 Task: Check the sale-to-list ratio of work shop in the last 3 years.
Action: Mouse moved to (930, 214)
Screenshot: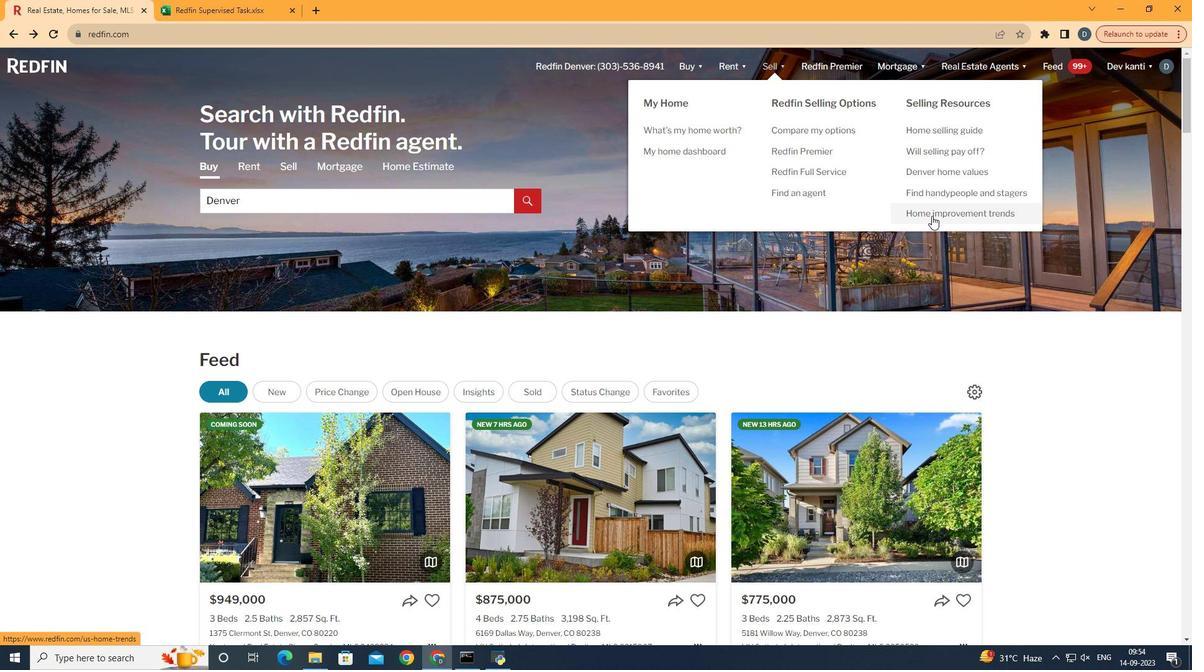 
Action: Mouse pressed left at (930, 214)
Screenshot: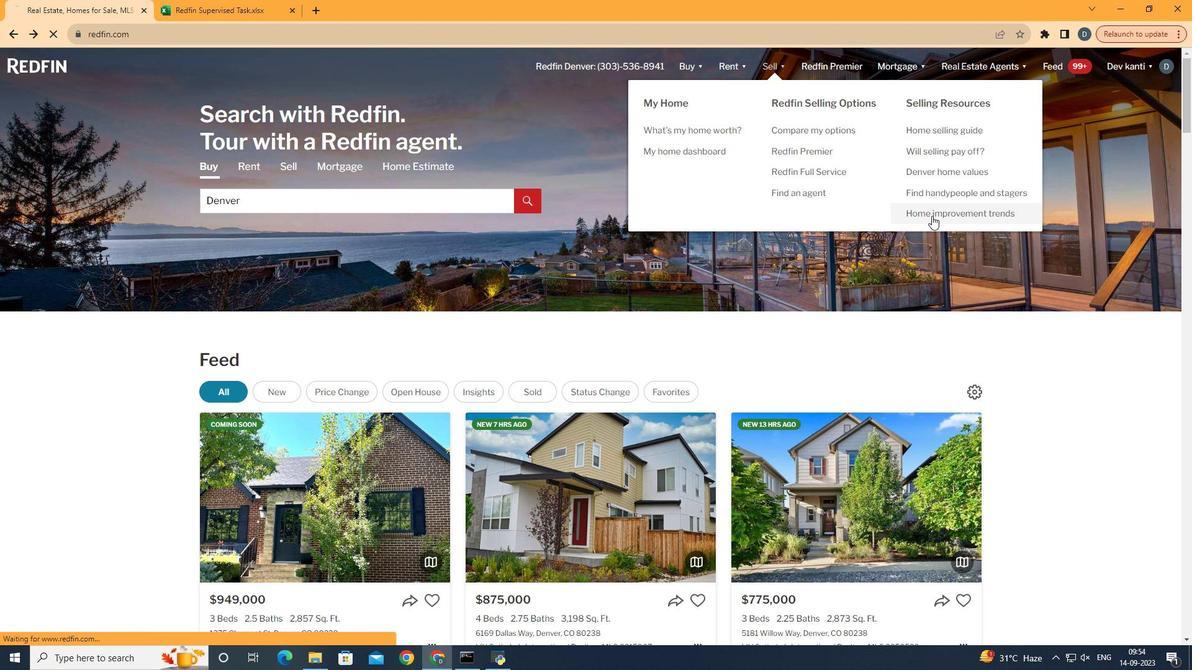
Action: Mouse moved to (312, 226)
Screenshot: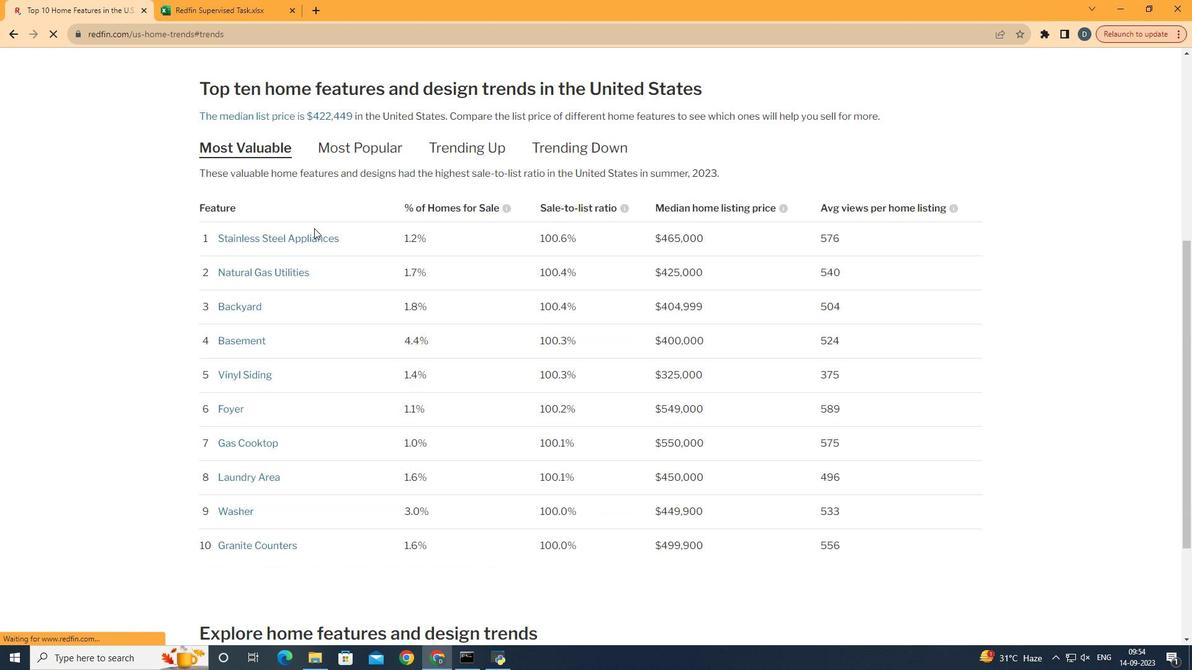 
Action: Mouse pressed left at (312, 226)
Screenshot: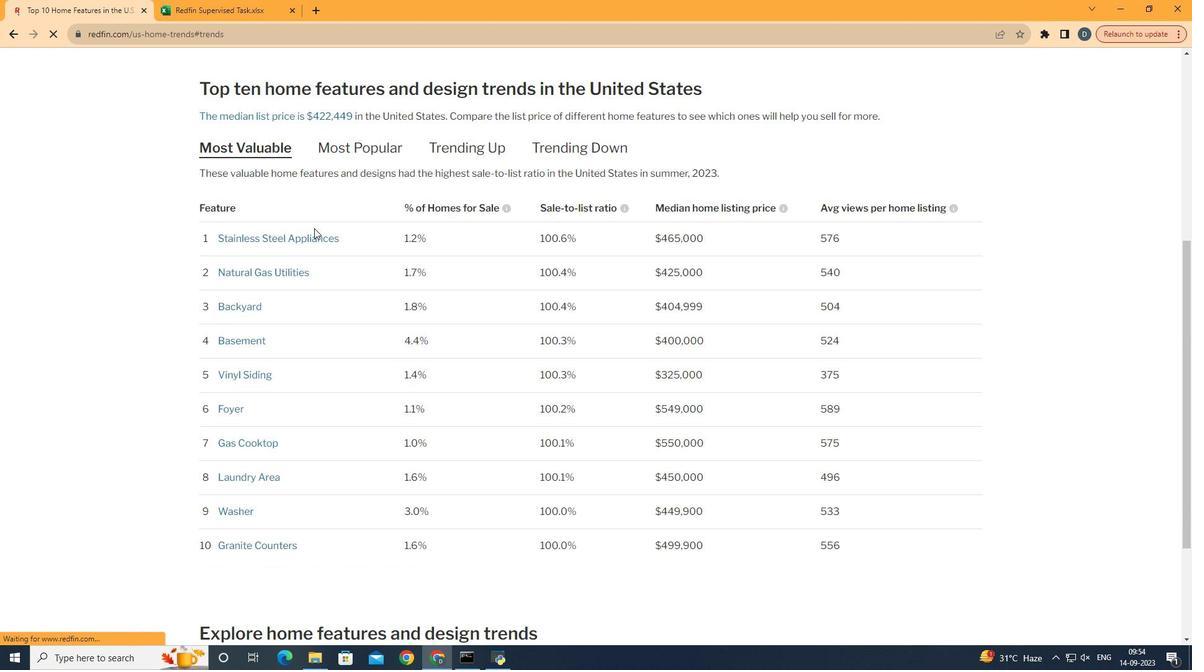 
Action: Mouse moved to (527, 300)
Screenshot: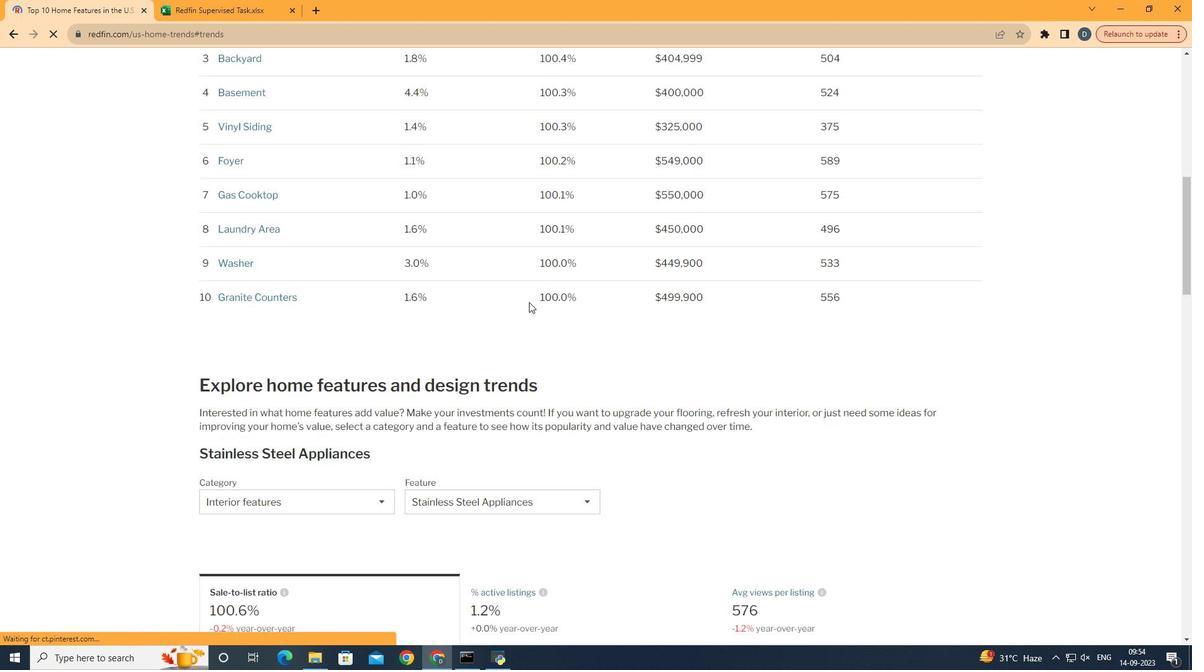 
Action: Mouse scrolled (527, 300) with delta (0, 0)
Screenshot: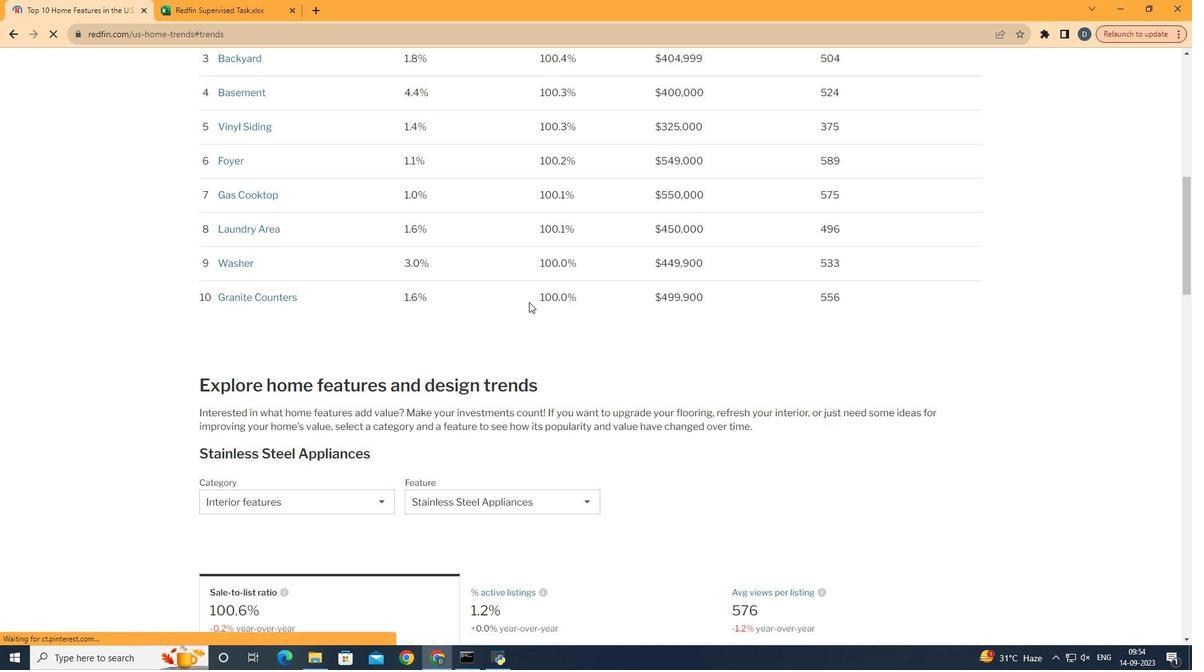 
Action: Mouse scrolled (527, 300) with delta (0, 0)
Screenshot: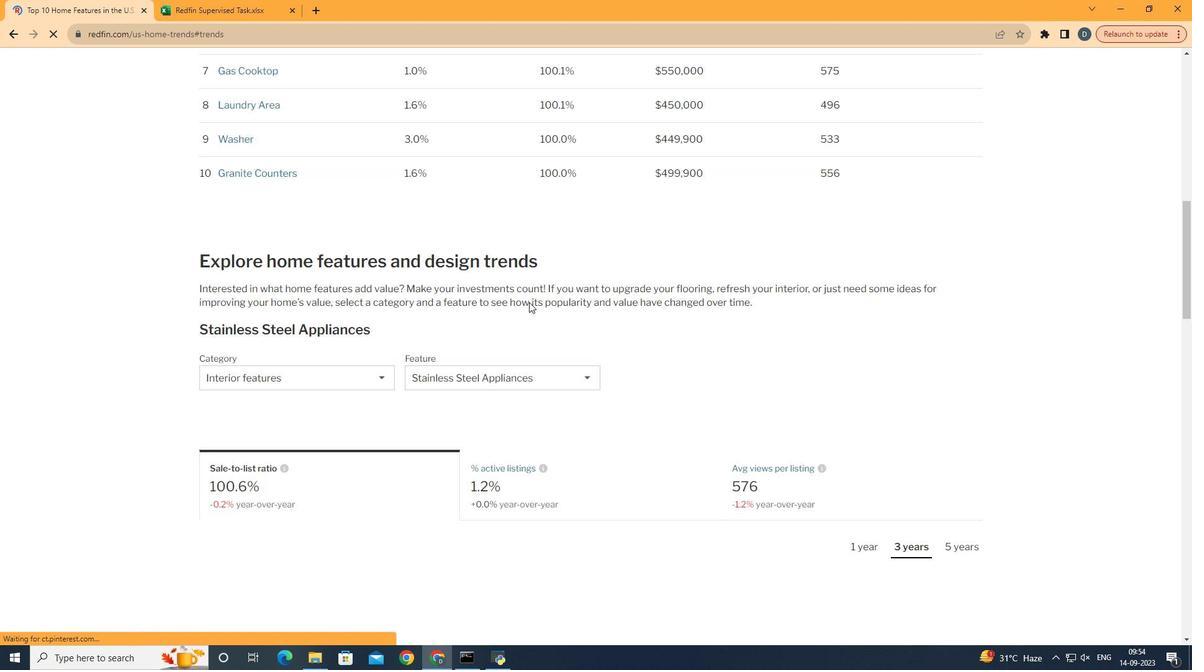 
Action: Mouse scrolled (527, 300) with delta (0, 0)
Screenshot: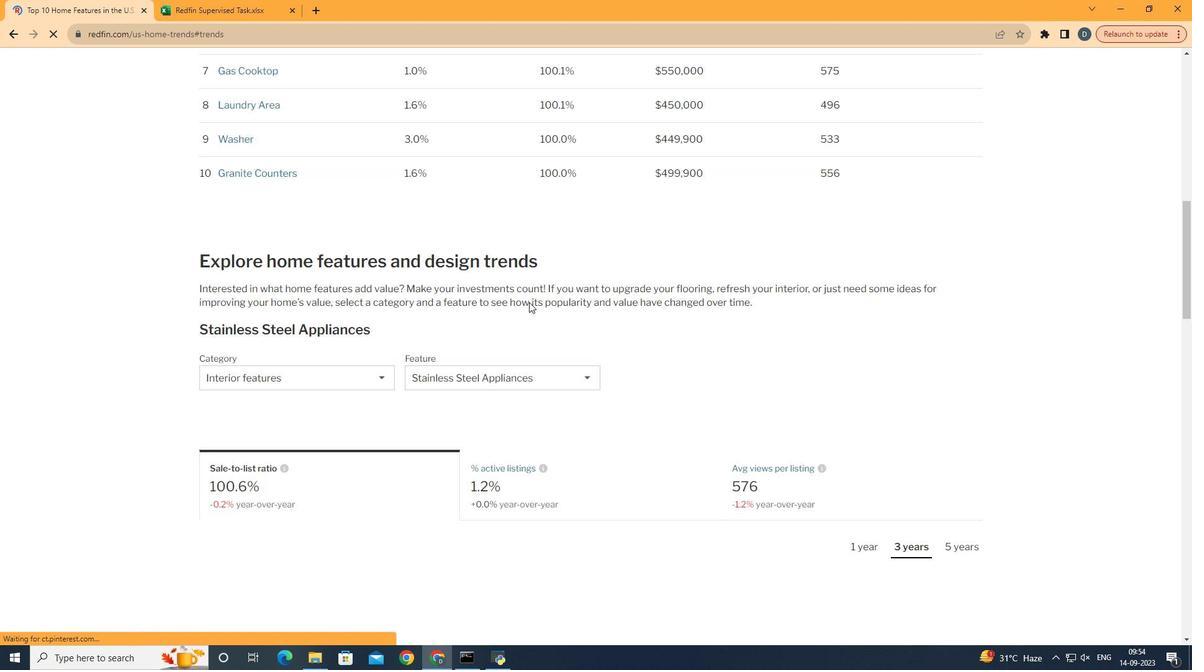 
Action: Mouse scrolled (527, 300) with delta (0, 0)
Screenshot: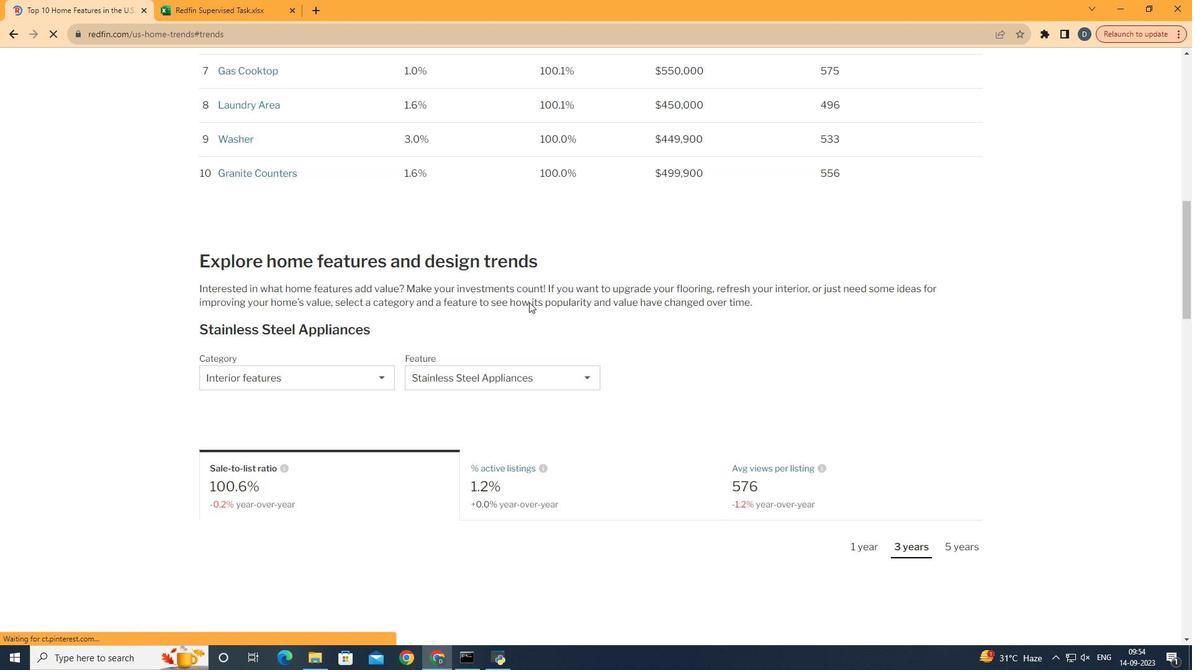 
Action: Mouse scrolled (527, 300) with delta (0, 0)
Screenshot: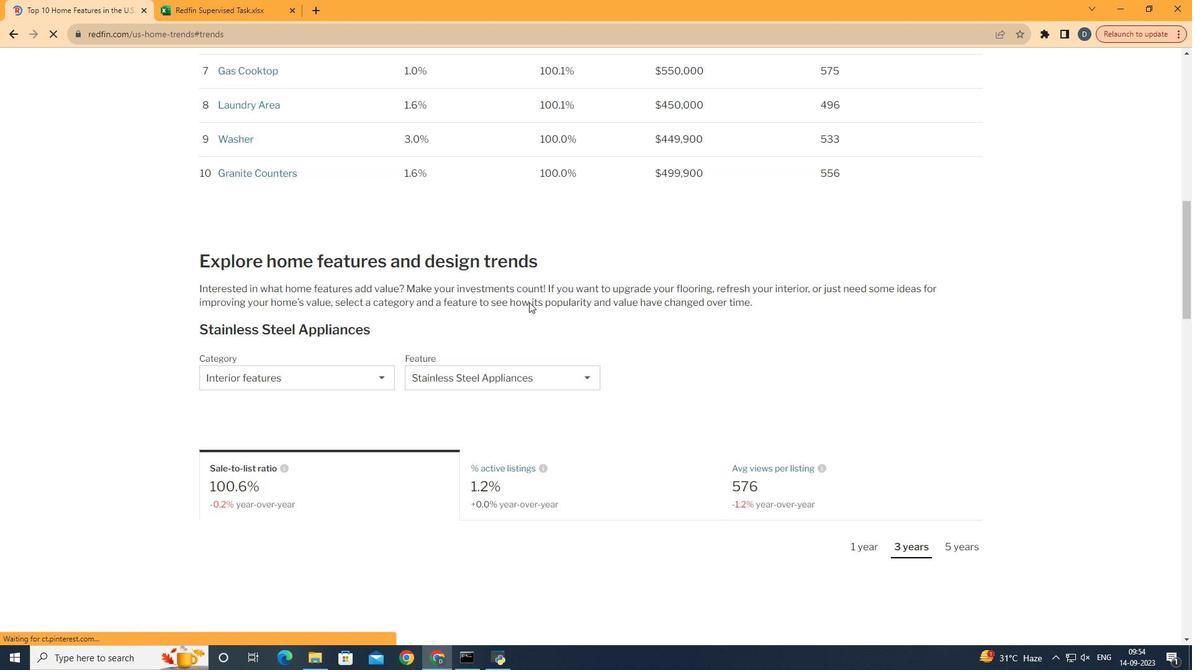 
Action: Mouse scrolled (527, 300) with delta (0, 0)
Screenshot: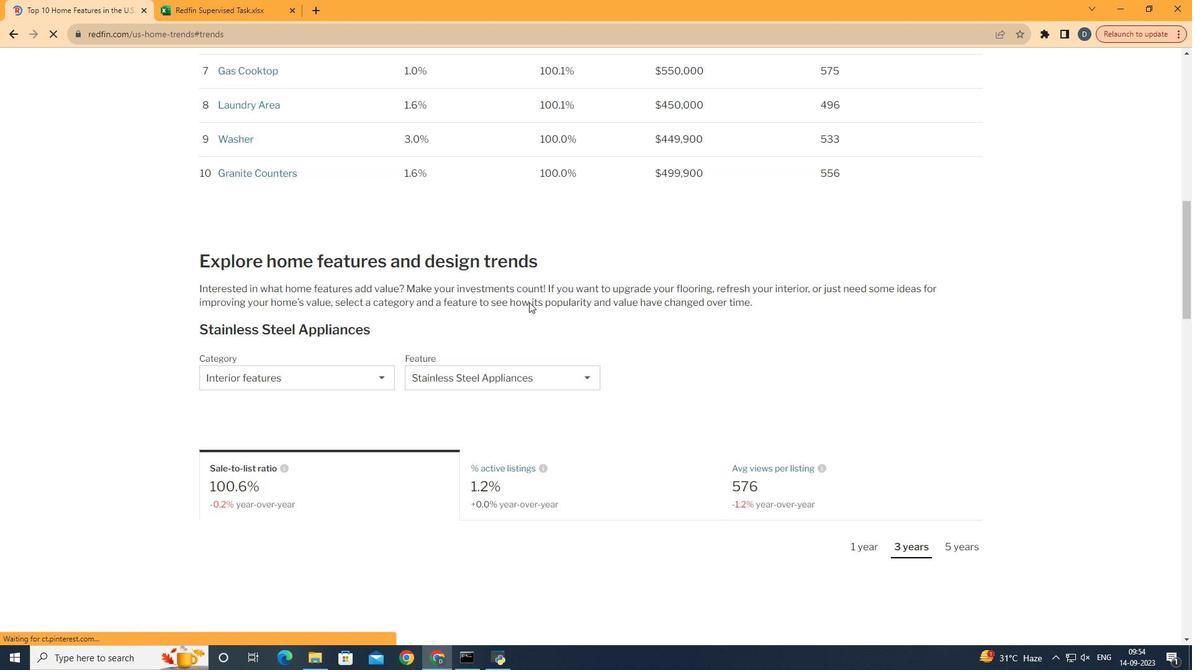 
Action: Mouse moved to (398, 309)
Screenshot: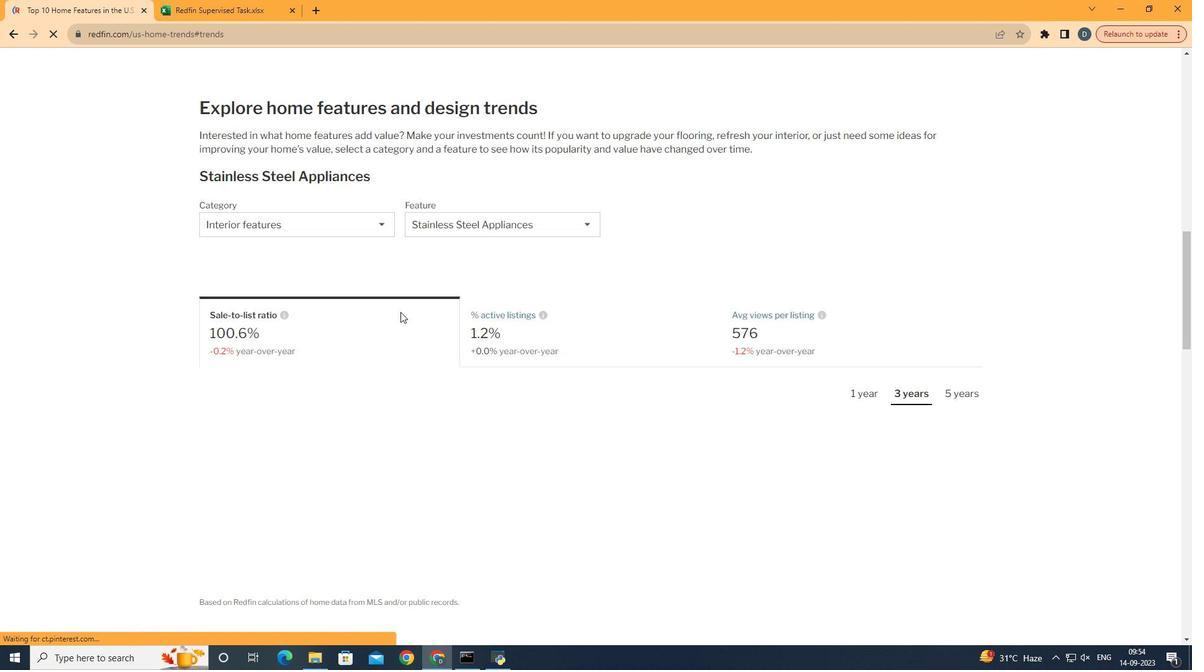 
Action: Mouse scrolled (398, 308) with delta (0, 0)
Screenshot: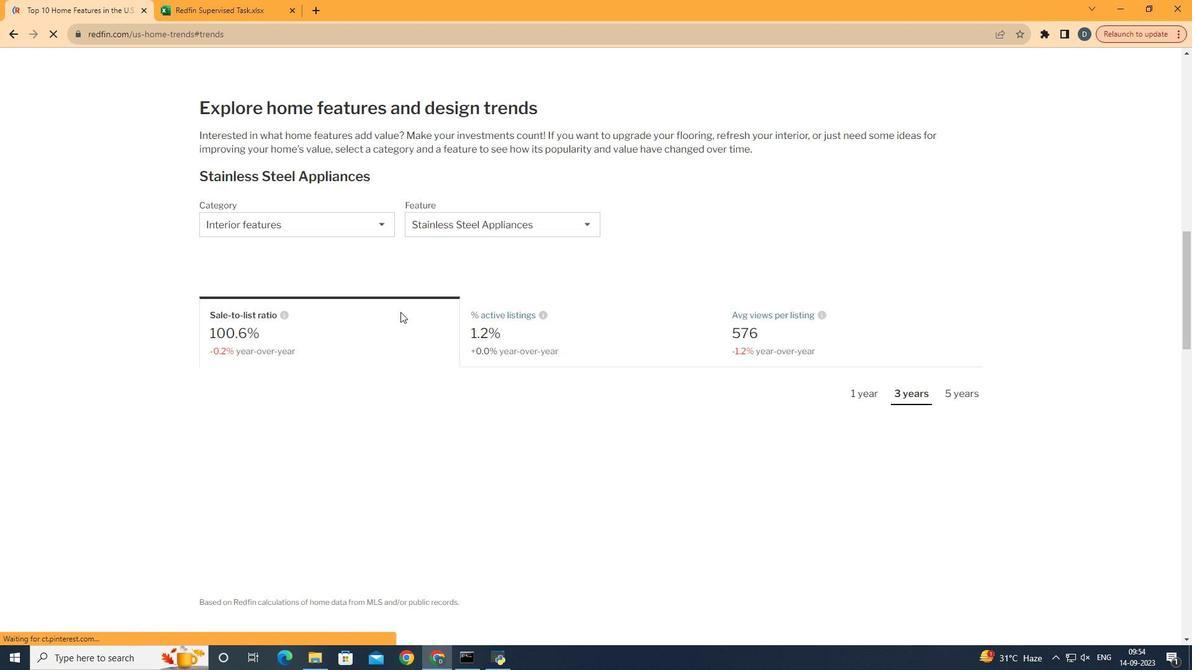 
Action: Mouse scrolled (398, 308) with delta (0, 0)
Screenshot: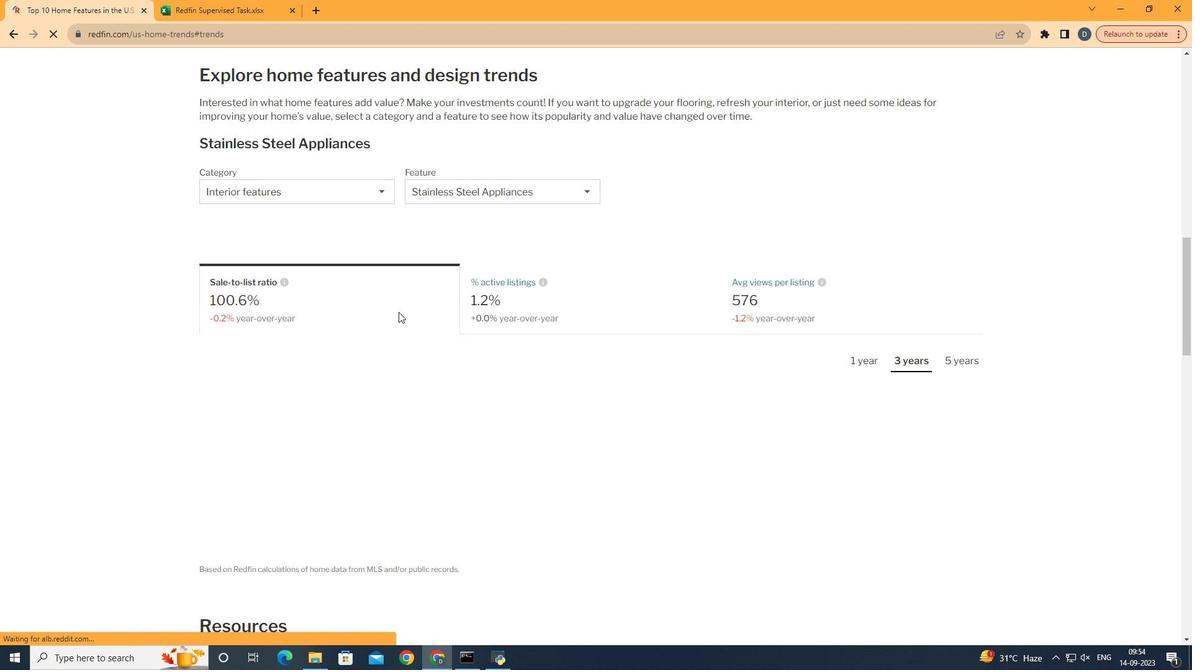 
Action: Mouse moved to (398, 309)
Screenshot: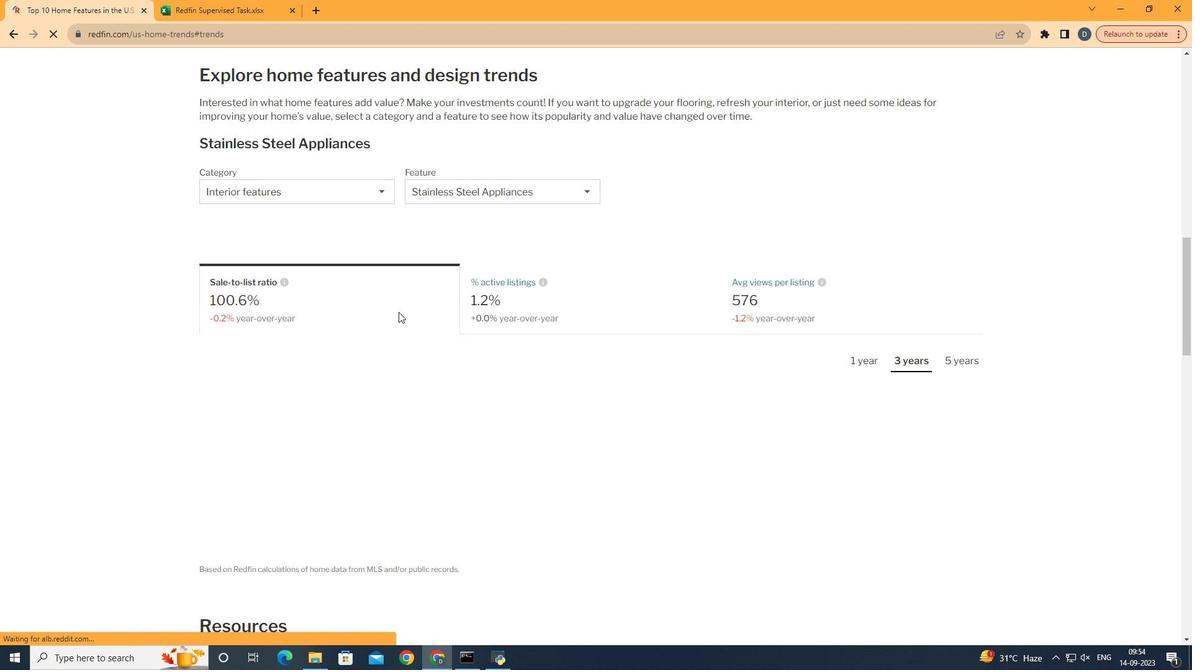 
Action: Mouse scrolled (398, 308) with delta (0, 0)
Screenshot: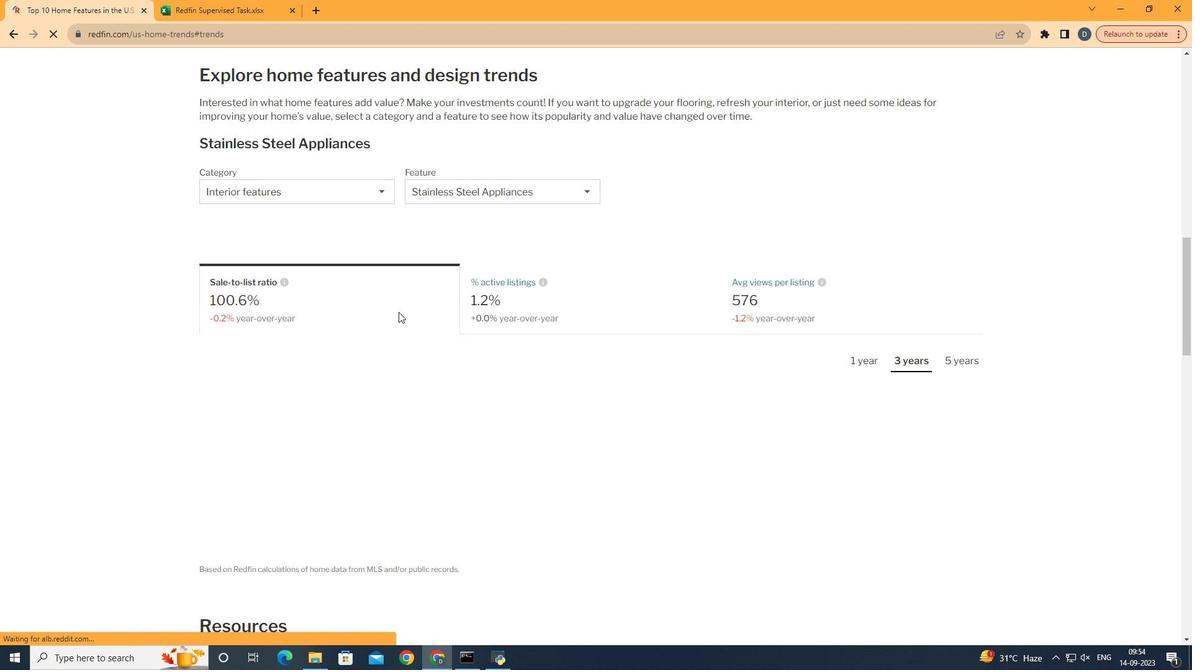 
Action: Mouse moved to (373, 246)
Screenshot: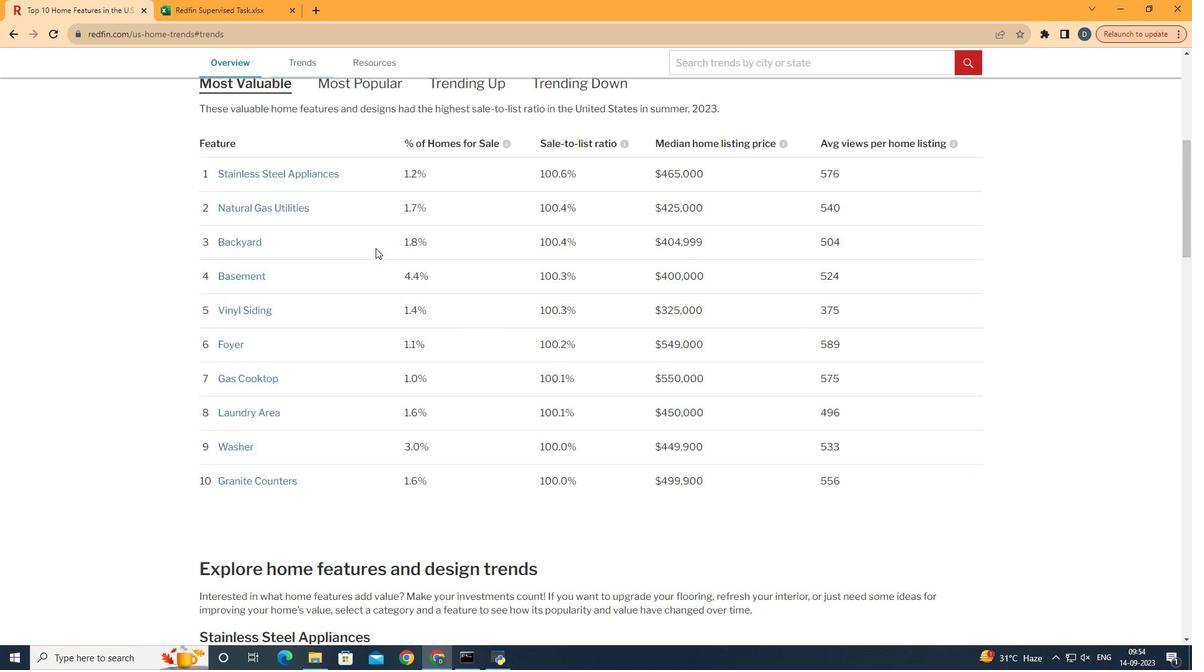 
Action: Mouse scrolled (373, 245) with delta (0, 0)
Screenshot: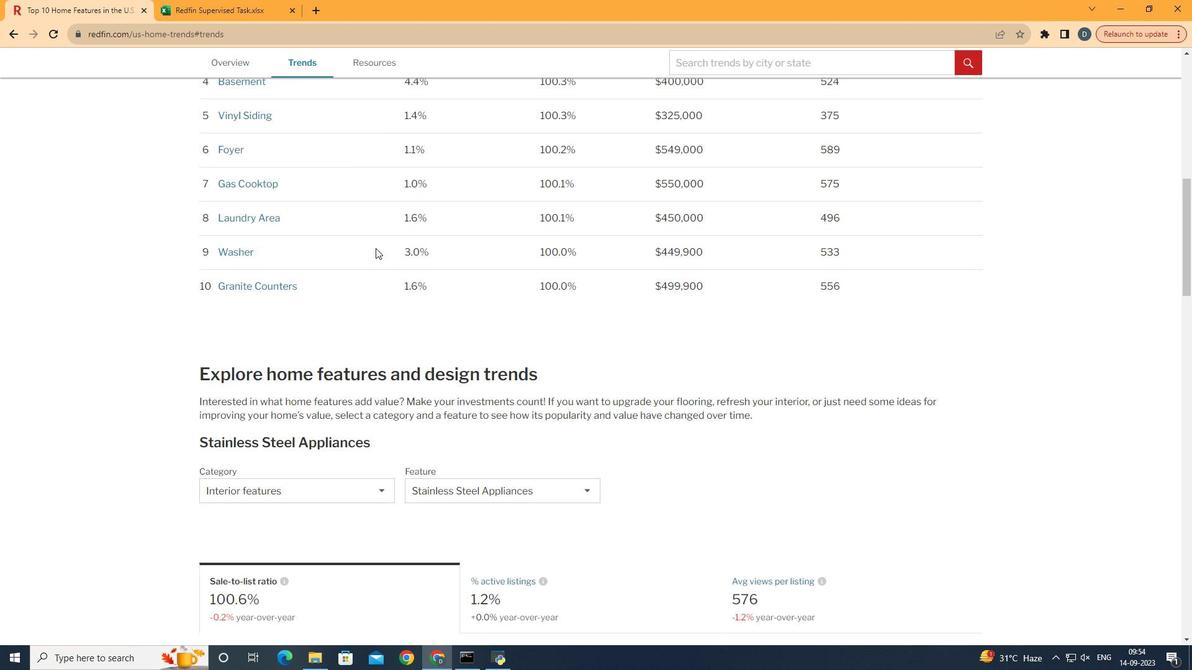 
Action: Mouse scrolled (373, 245) with delta (0, 0)
Screenshot: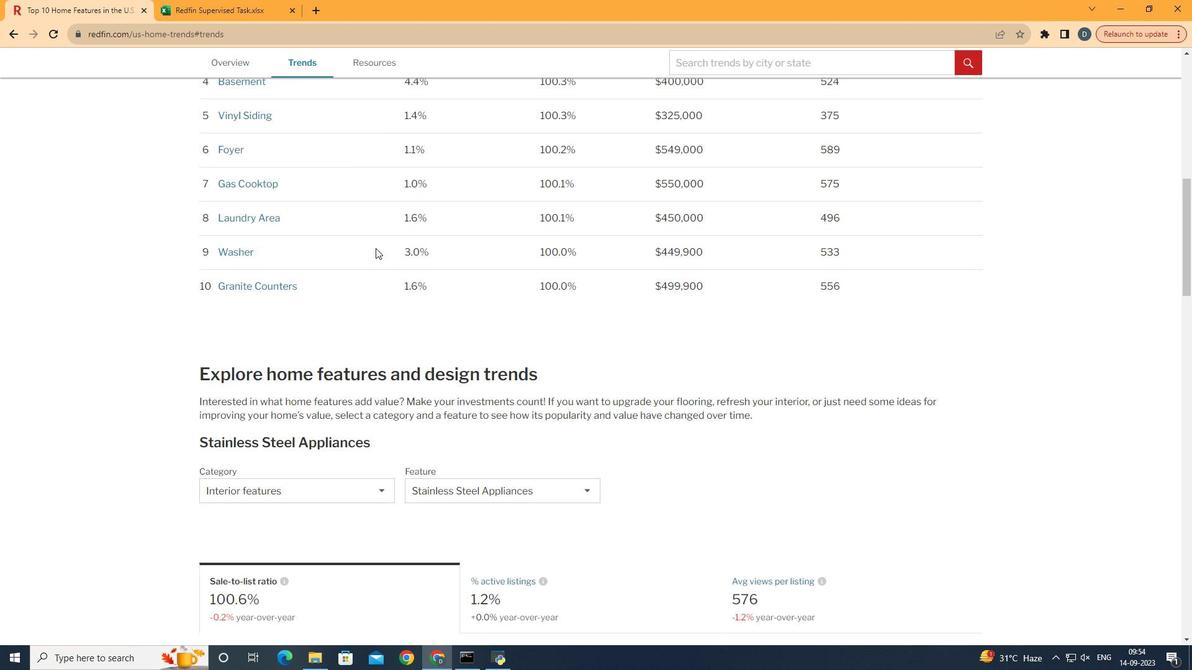 
Action: Mouse scrolled (373, 245) with delta (0, 0)
Screenshot: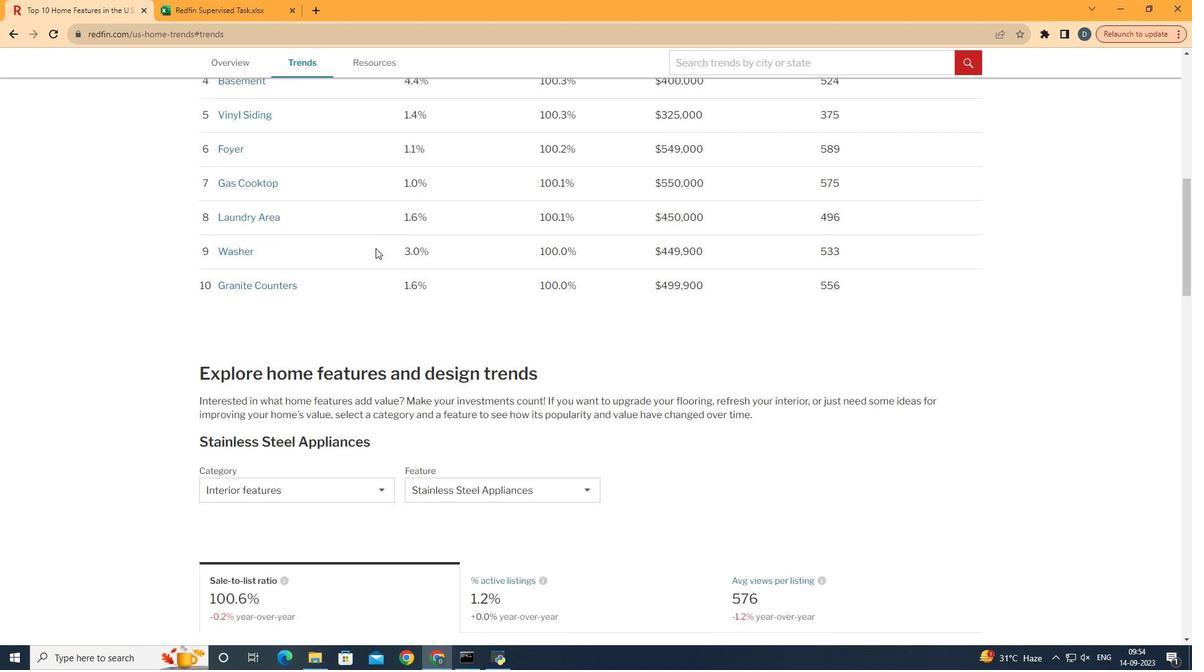 
Action: Mouse scrolled (373, 245) with delta (0, 0)
Screenshot: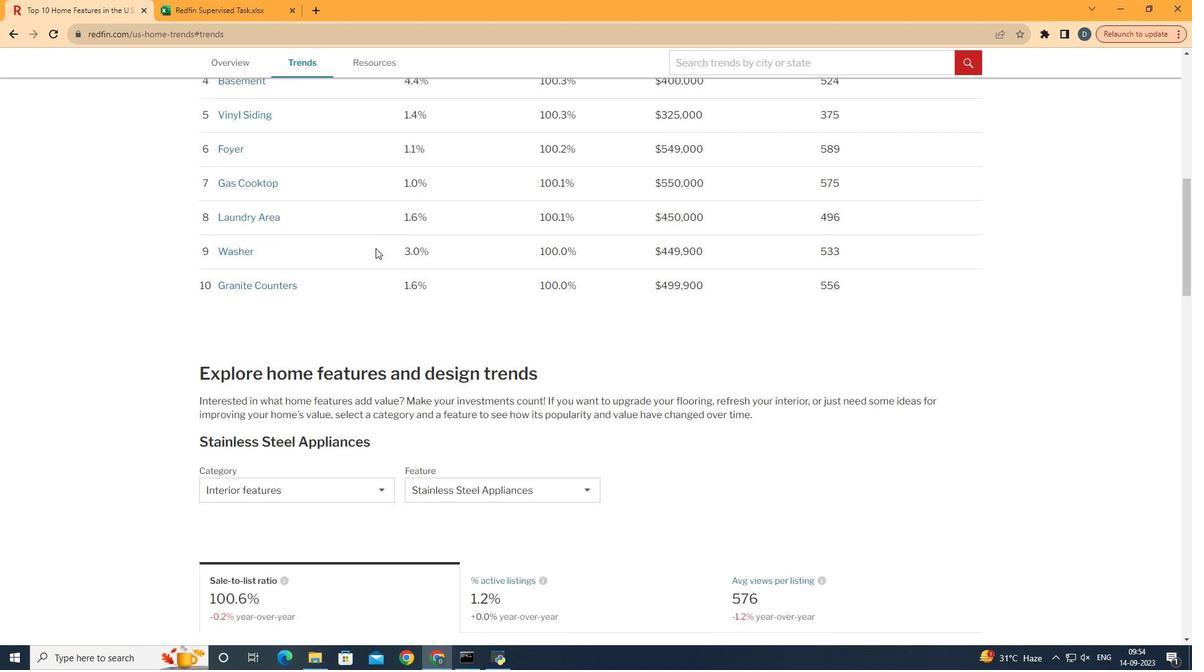 
Action: Mouse scrolled (373, 245) with delta (0, 0)
Screenshot: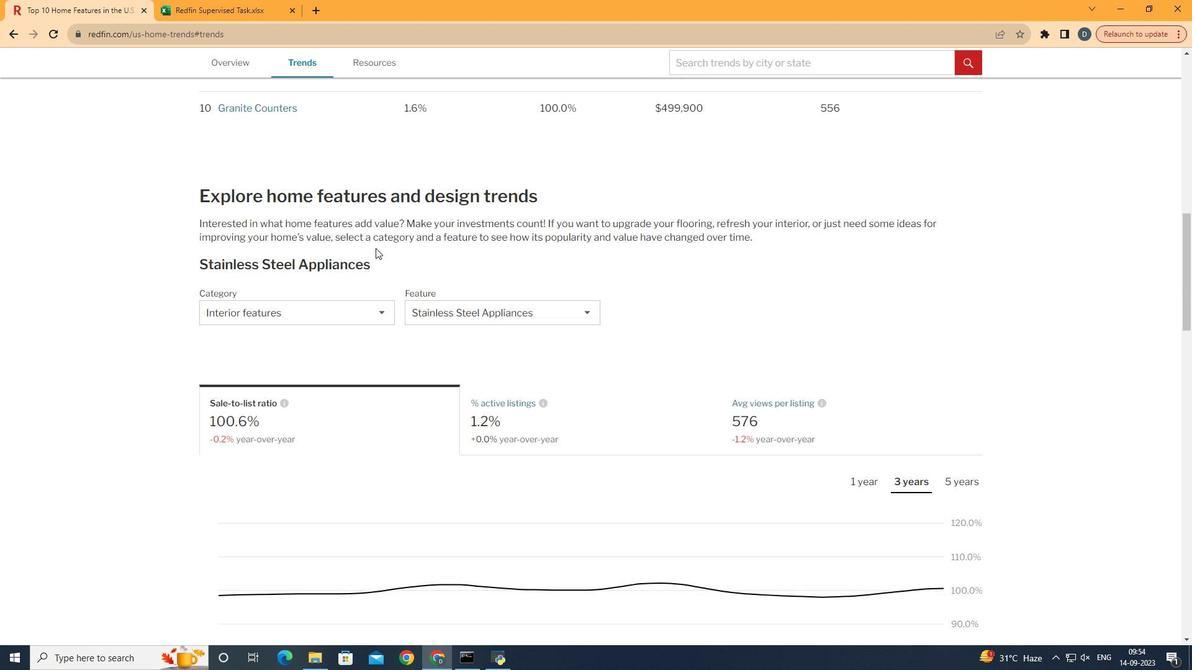 
Action: Mouse scrolled (373, 245) with delta (0, 0)
Screenshot: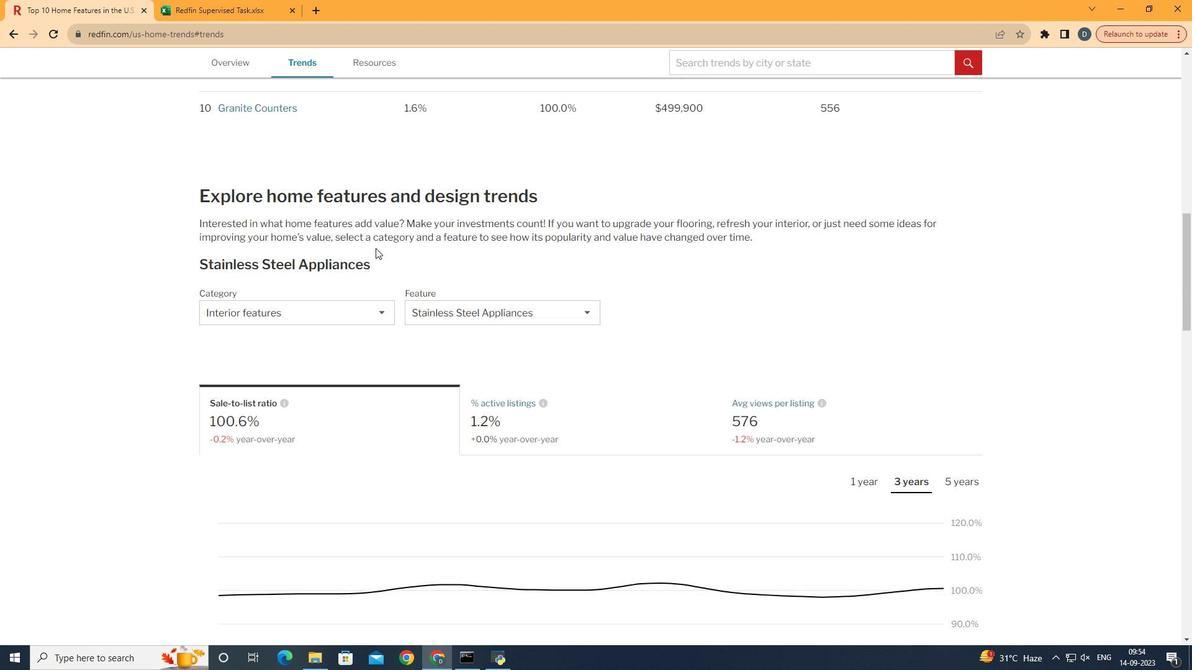 
Action: Mouse scrolled (373, 245) with delta (0, 0)
Screenshot: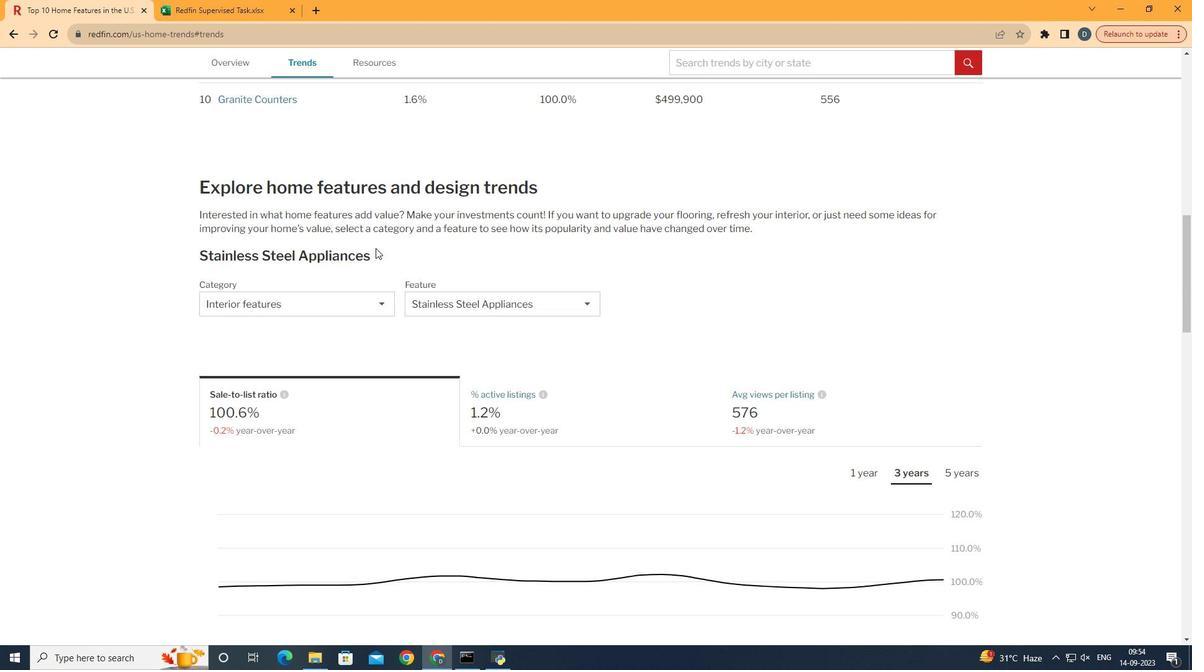 
Action: Mouse moved to (373, 308)
Screenshot: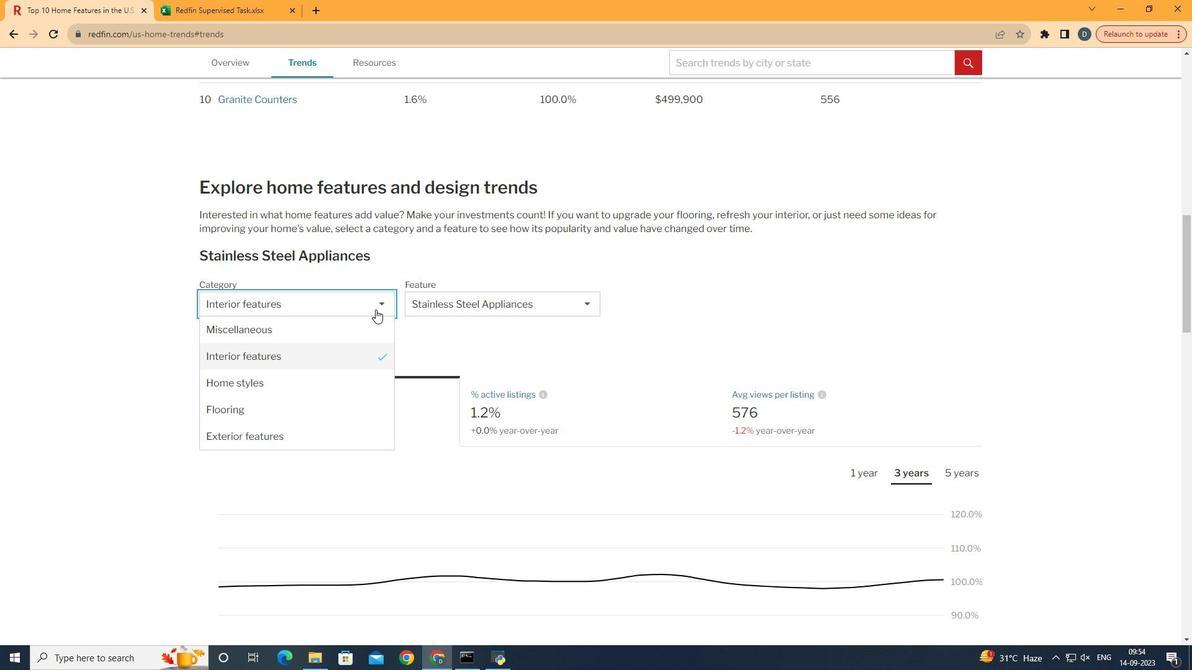 
Action: Mouse pressed left at (373, 308)
Screenshot: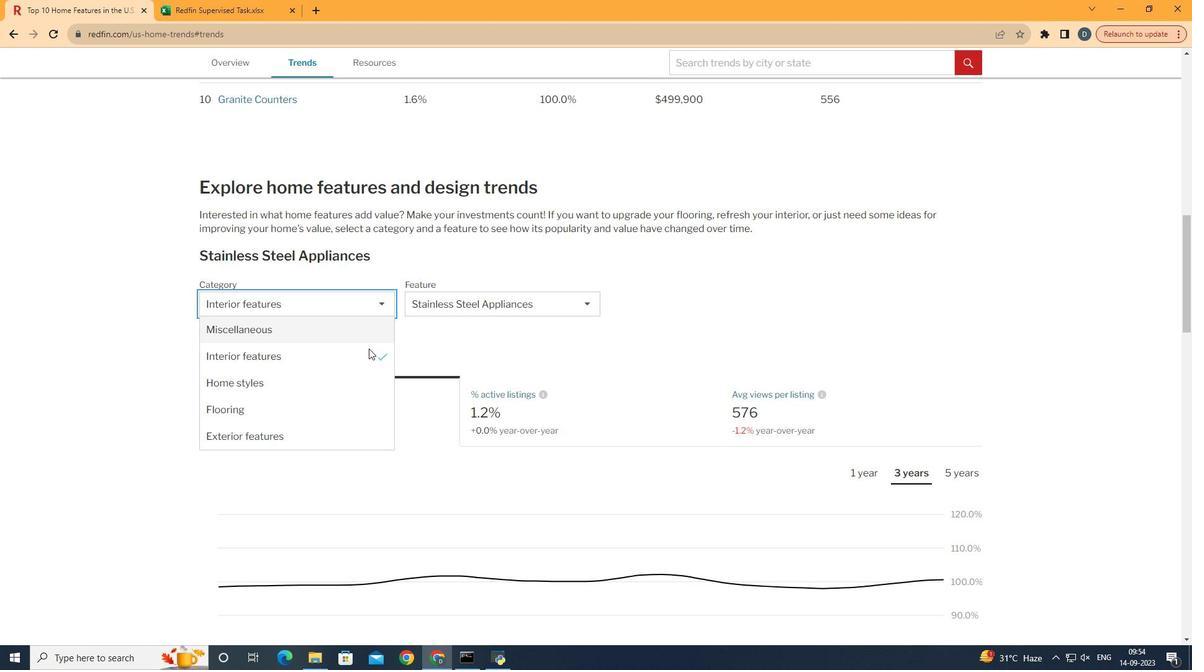 
Action: Mouse moved to (364, 354)
Screenshot: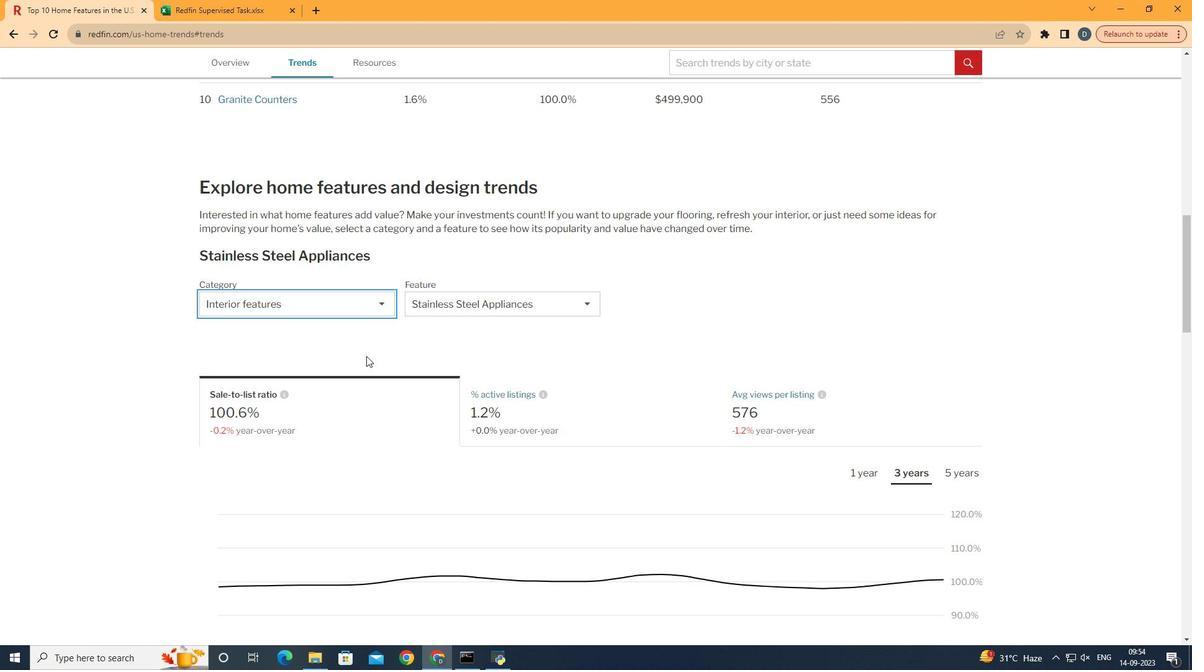 
Action: Mouse pressed left at (364, 354)
Screenshot: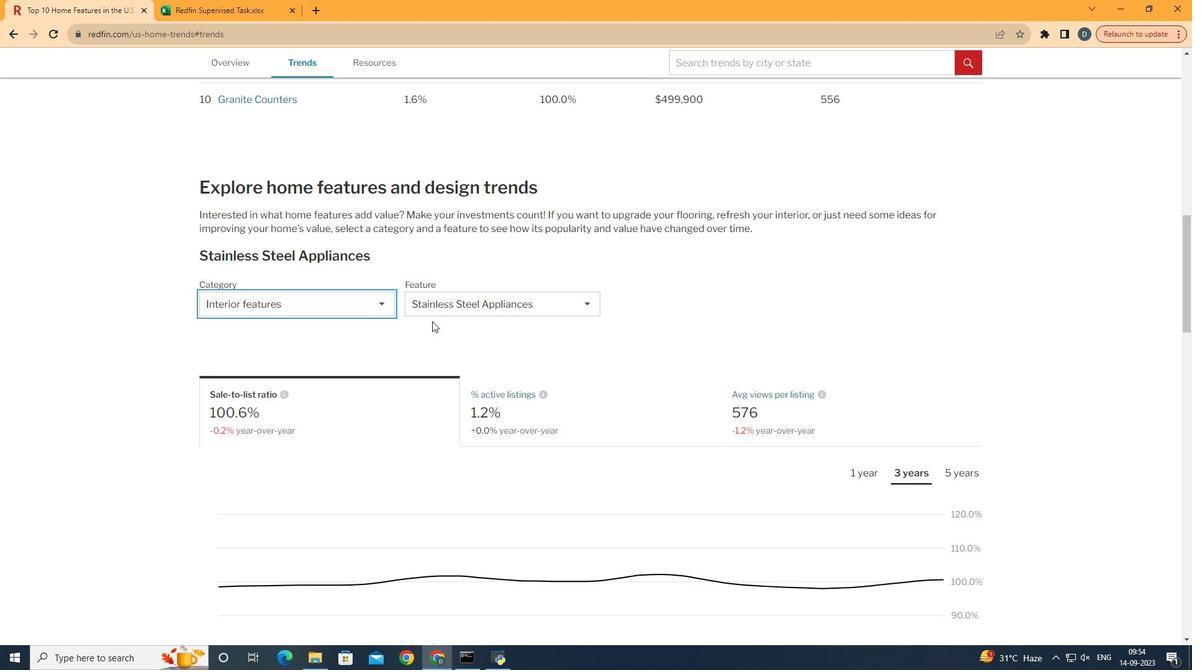 
Action: Mouse moved to (442, 315)
Screenshot: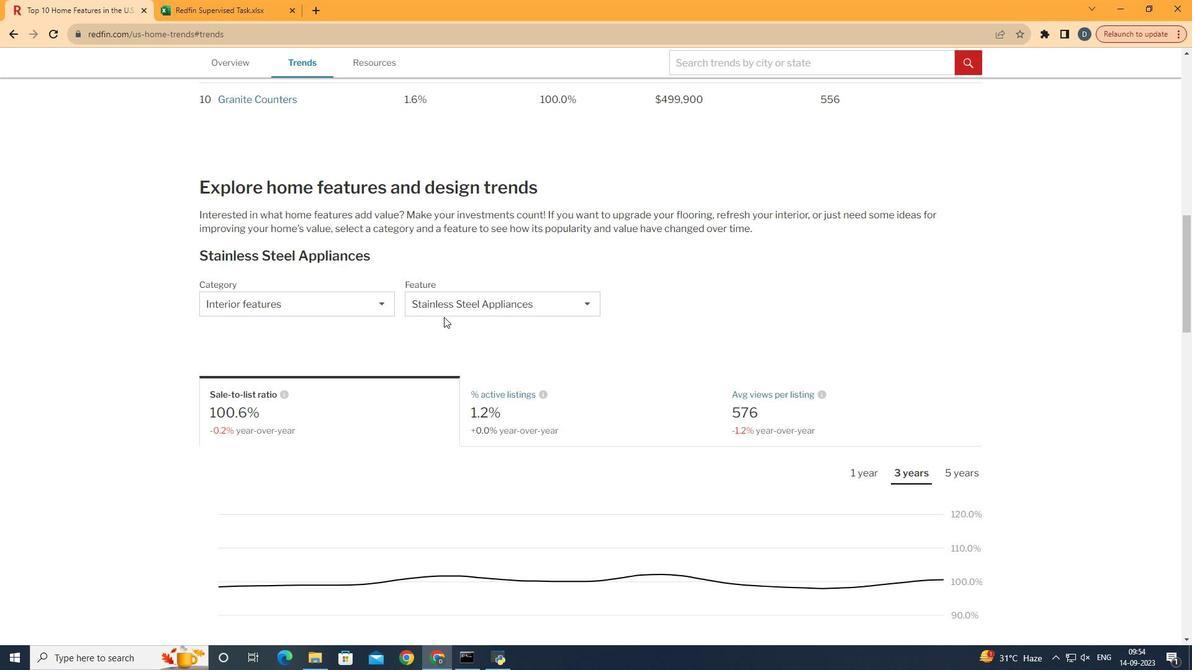 
Action: Mouse pressed left at (442, 315)
Screenshot: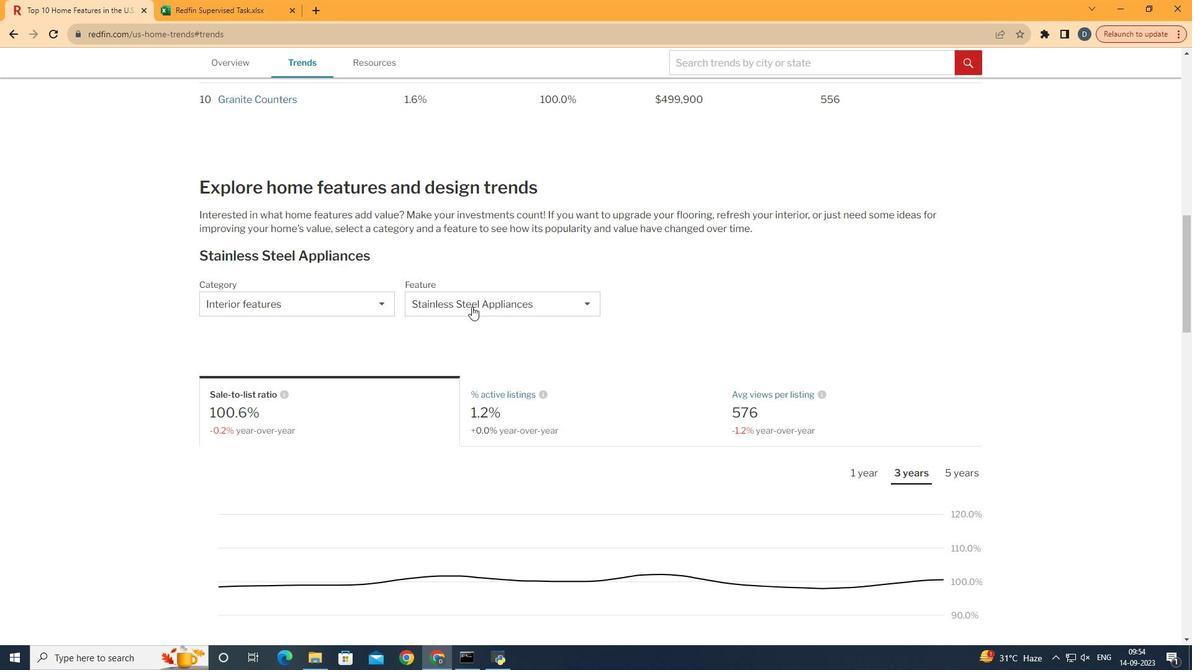 
Action: Mouse moved to (476, 303)
Screenshot: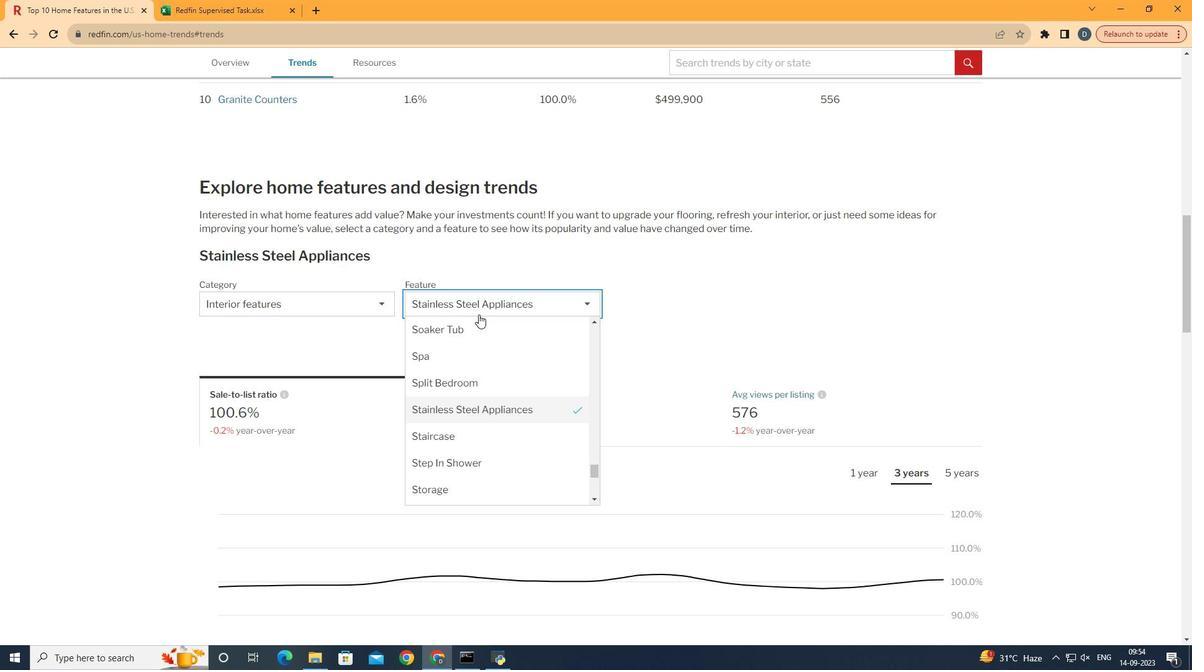 
Action: Mouse pressed left at (476, 303)
Screenshot: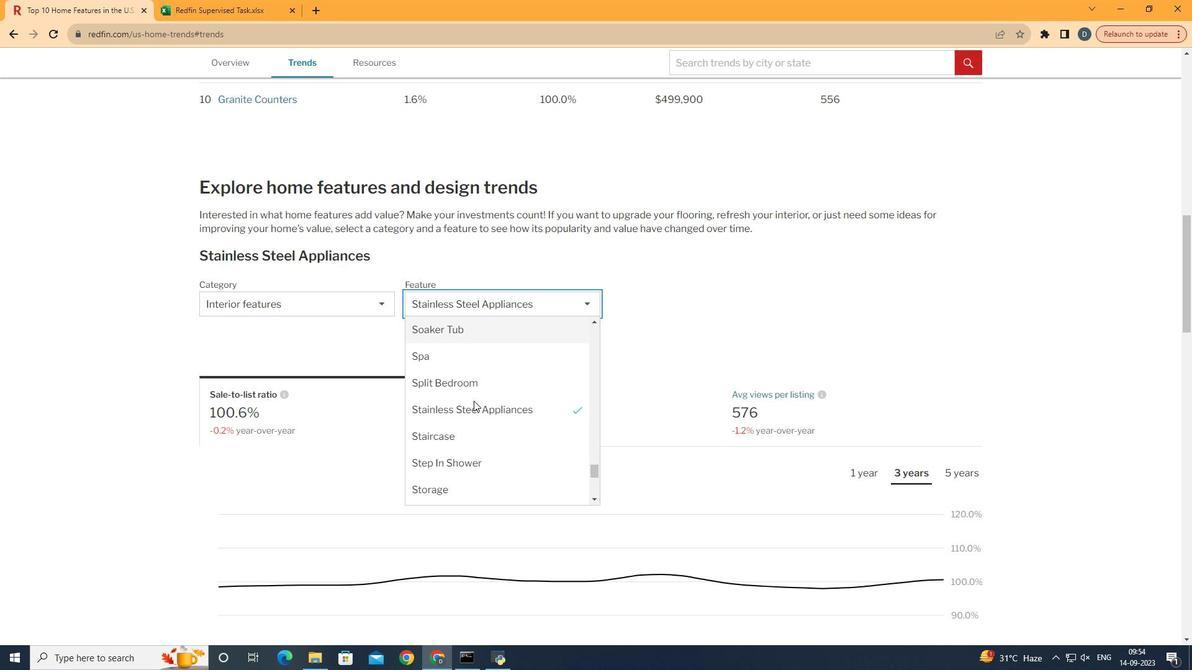 
Action: Mouse moved to (465, 428)
Screenshot: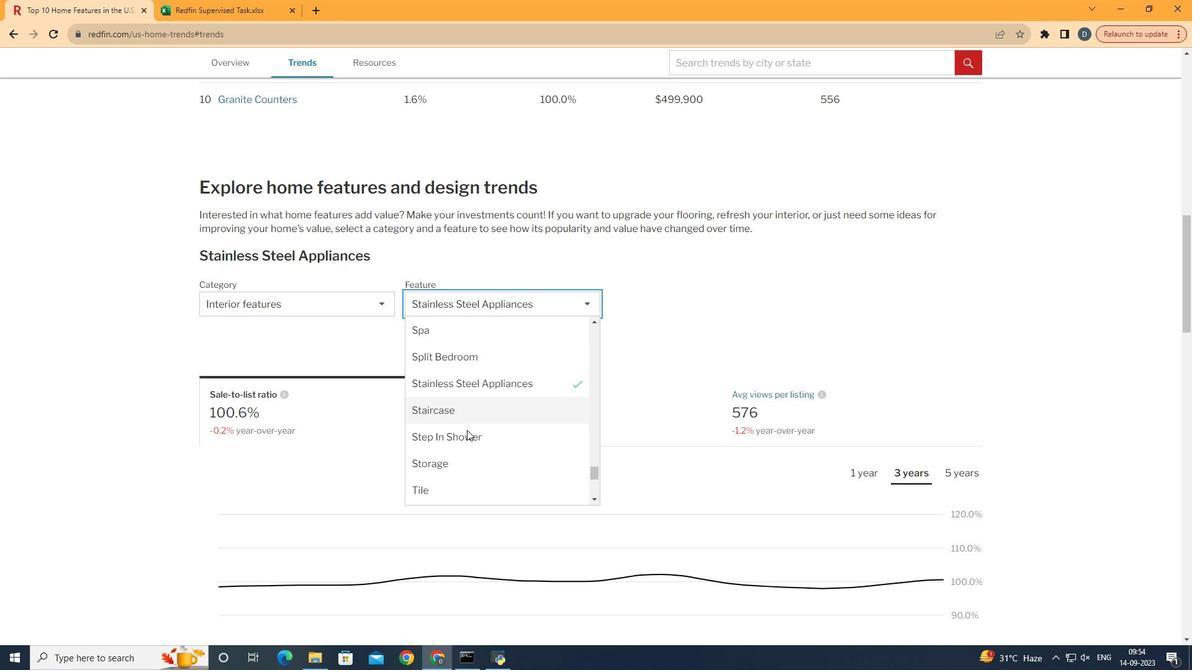 
Action: Mouse scrolled (465, 428) with delta (0, 0)
Screenshot: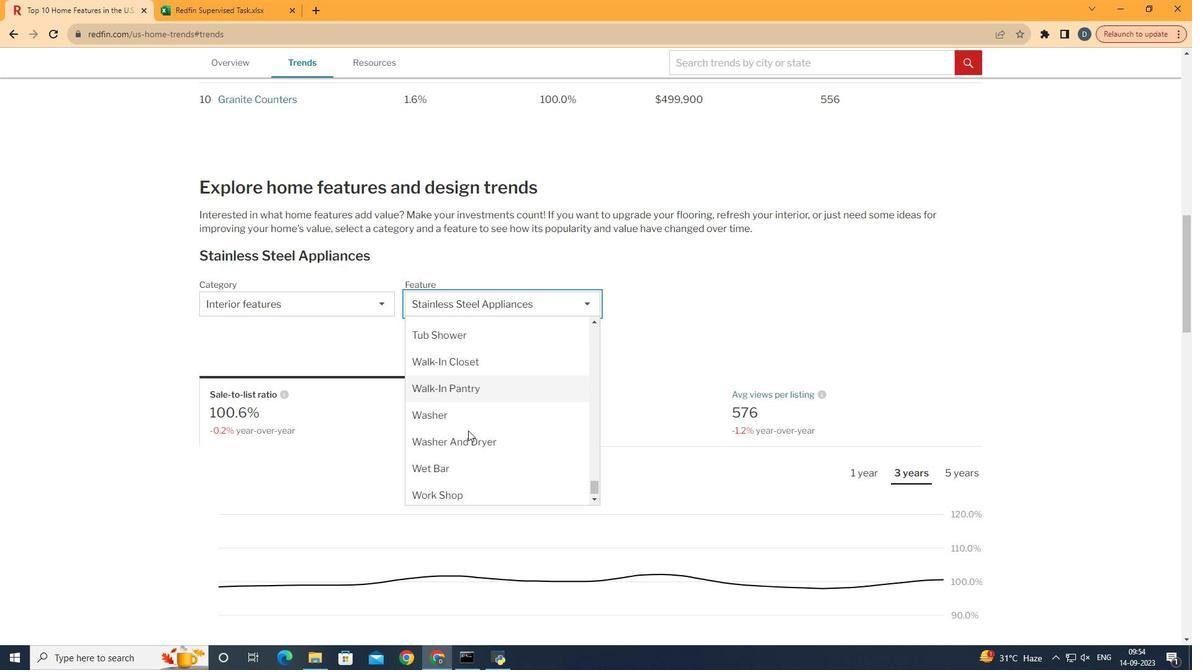 
Action: Mouse scrolled (465, 428) with delta (0, 0)
Screenshot: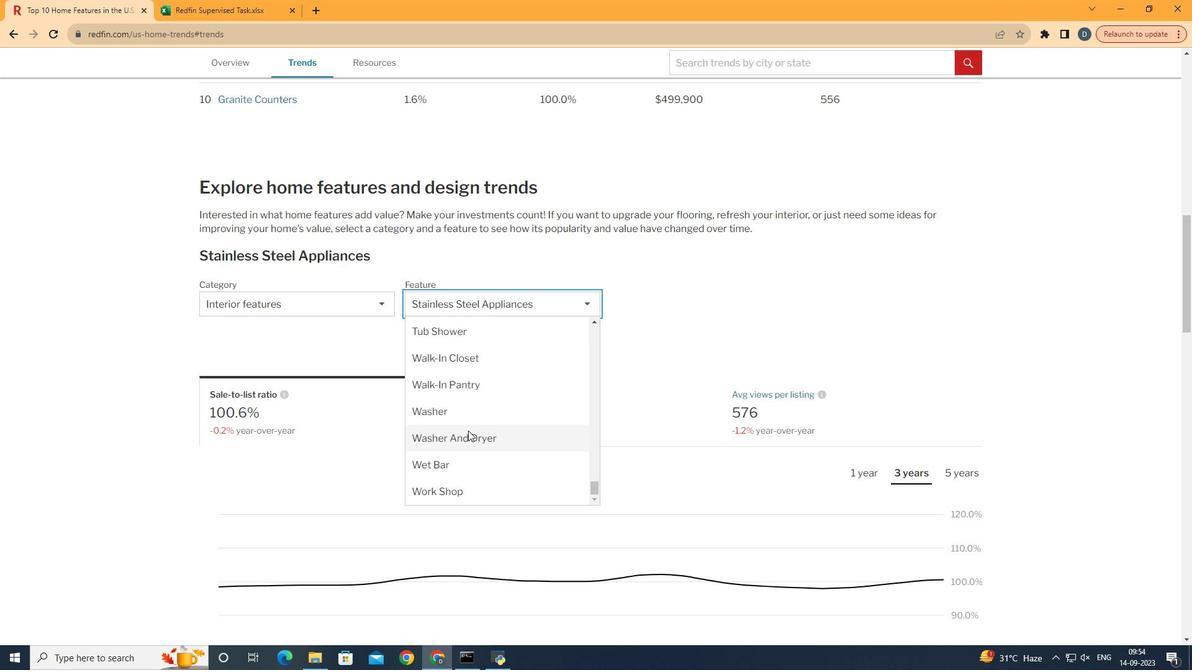 
Action: Mouse moved to (465, 428)
Screenshot: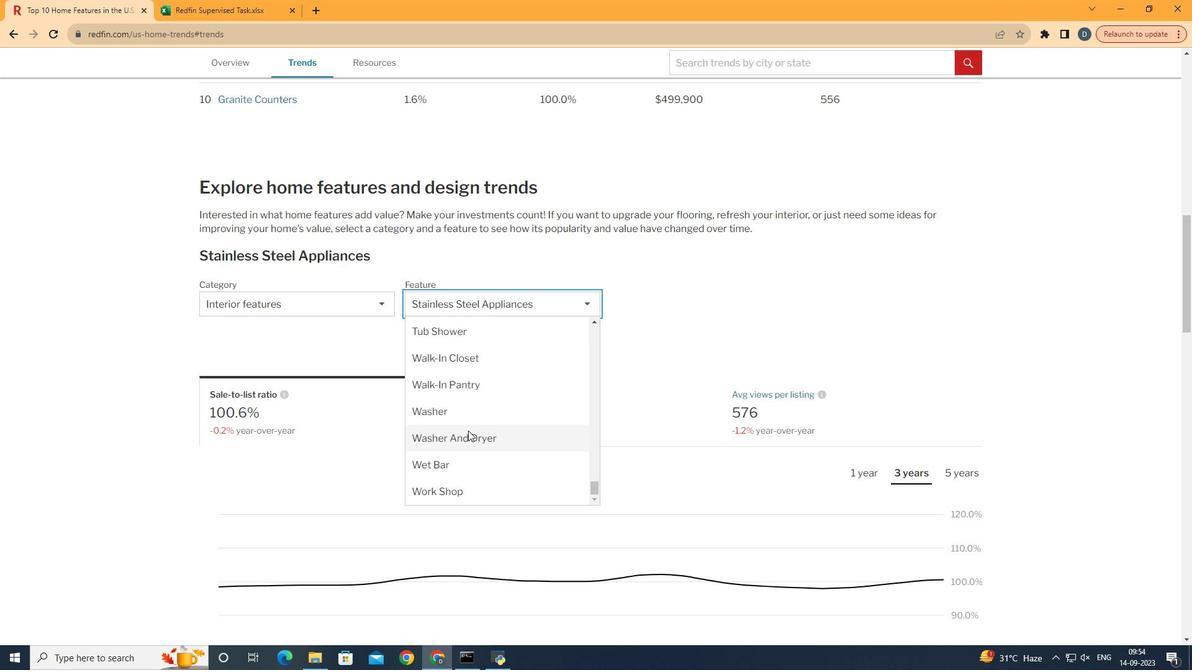 
Action: Mouse scrolled (465, 428) with delta (0, 0)
Screenshot: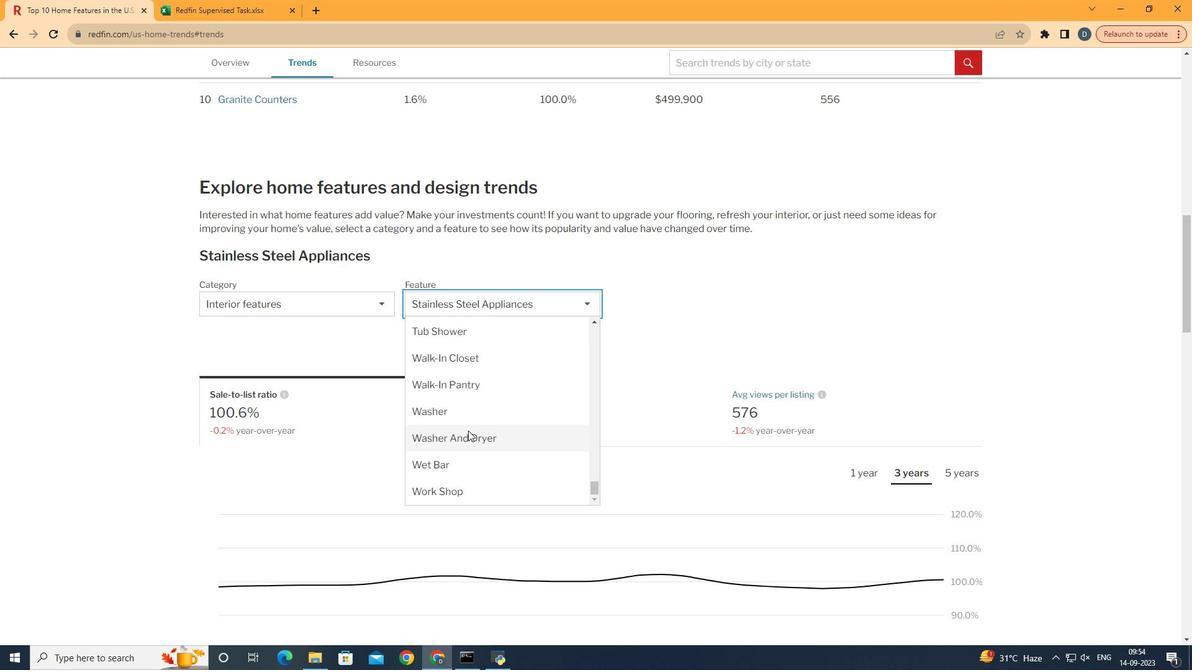 
Action: Mouse scrolled (465, 428) with delta (0, 0)
Screenshot: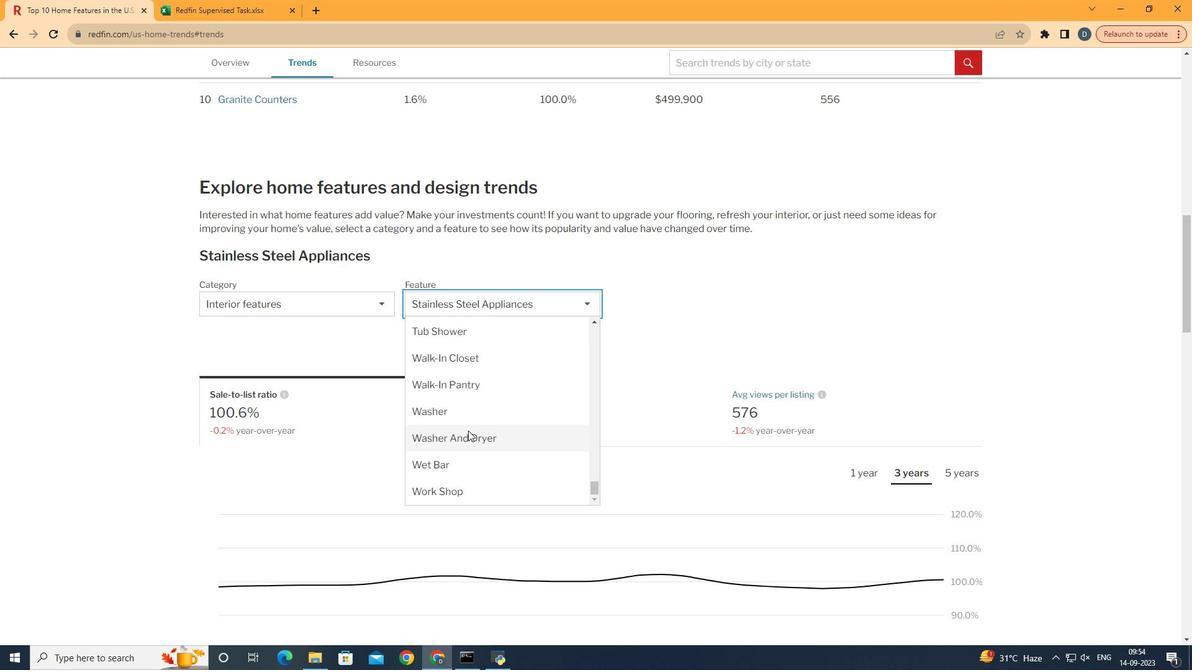 
Action: Mouse scrolled (465, 428) with delta (0, 0)
Screenshot: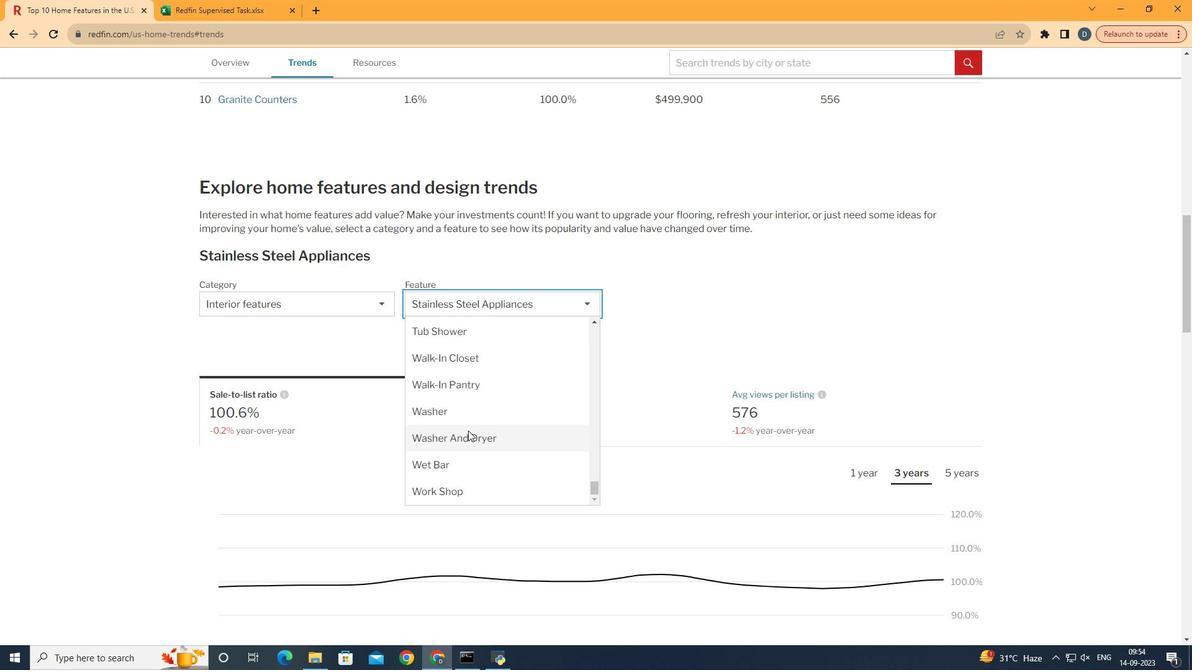 
Action: Mouse scrolled (465, 428) with delta (0, 0)
Screenshot: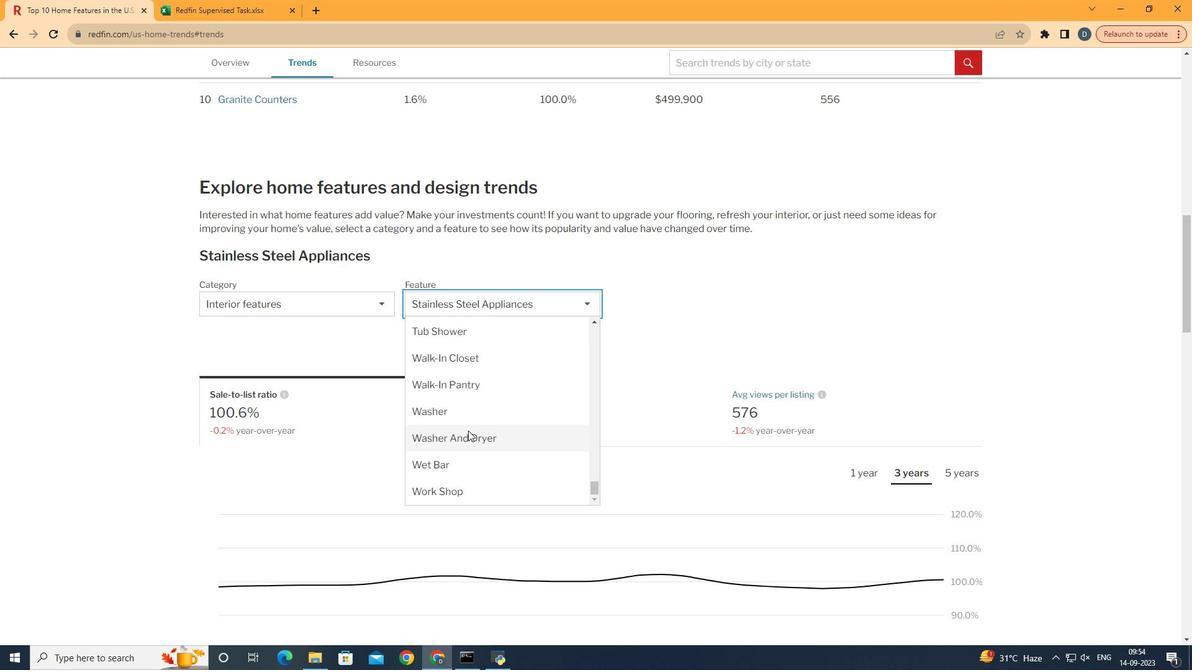 
Action: Mouse scrolled (465, 428) with delta (0, 0)
Screenshot: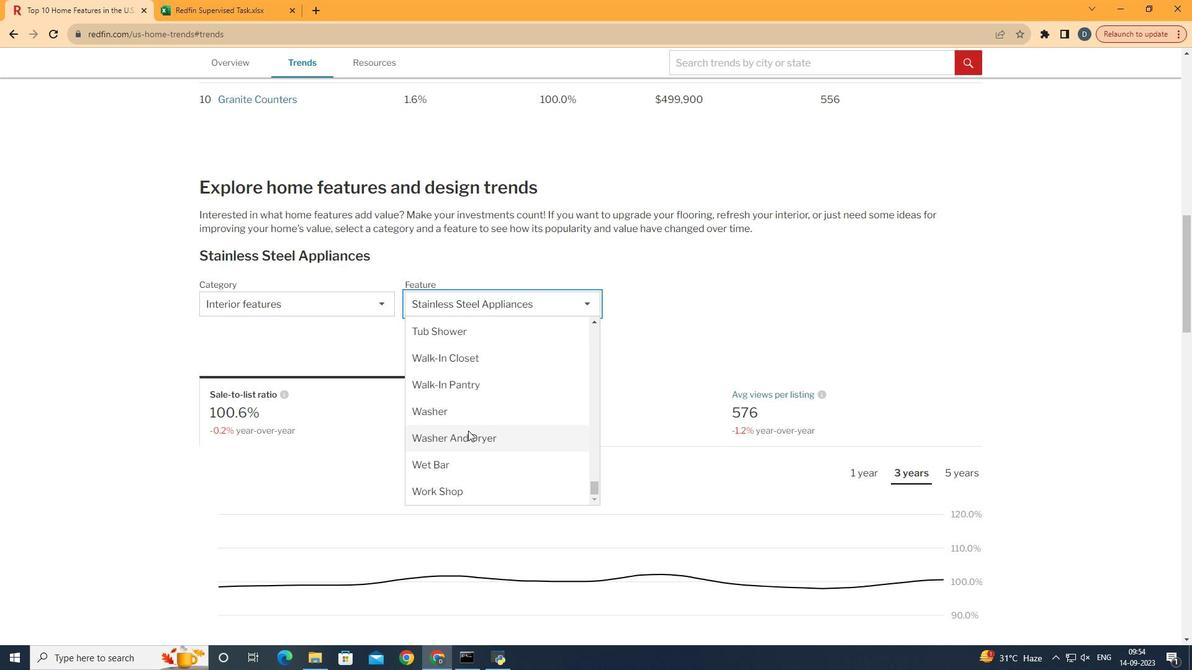
Action: Mouse moved to (466, 429)
Screenshot: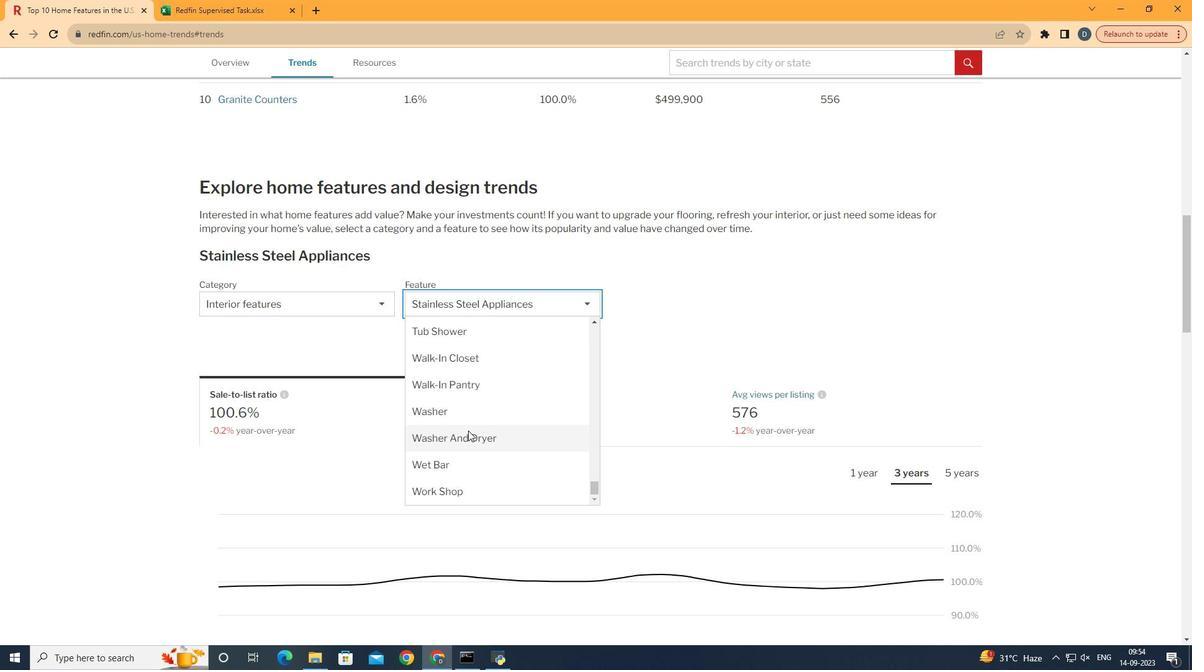 
Action: Mouse scrolled (466, 428) with delta (0, 0)
Screenshot: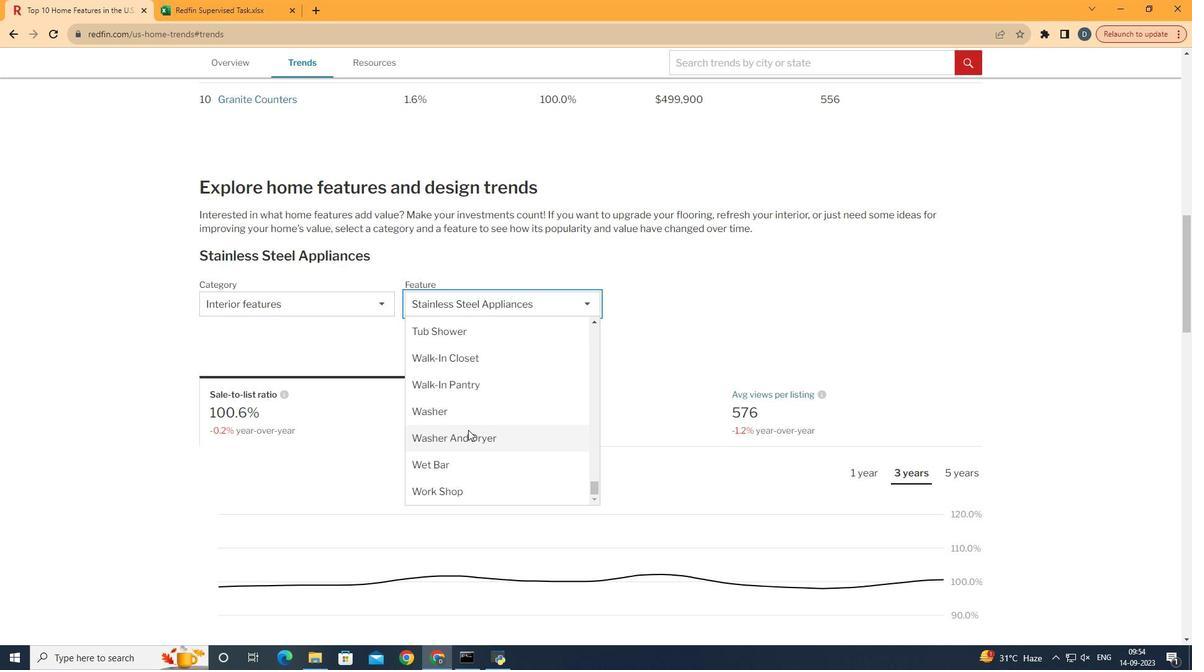 
Action: Mouse scrolled (466, 428) with delta (0, 0)
Screenshot: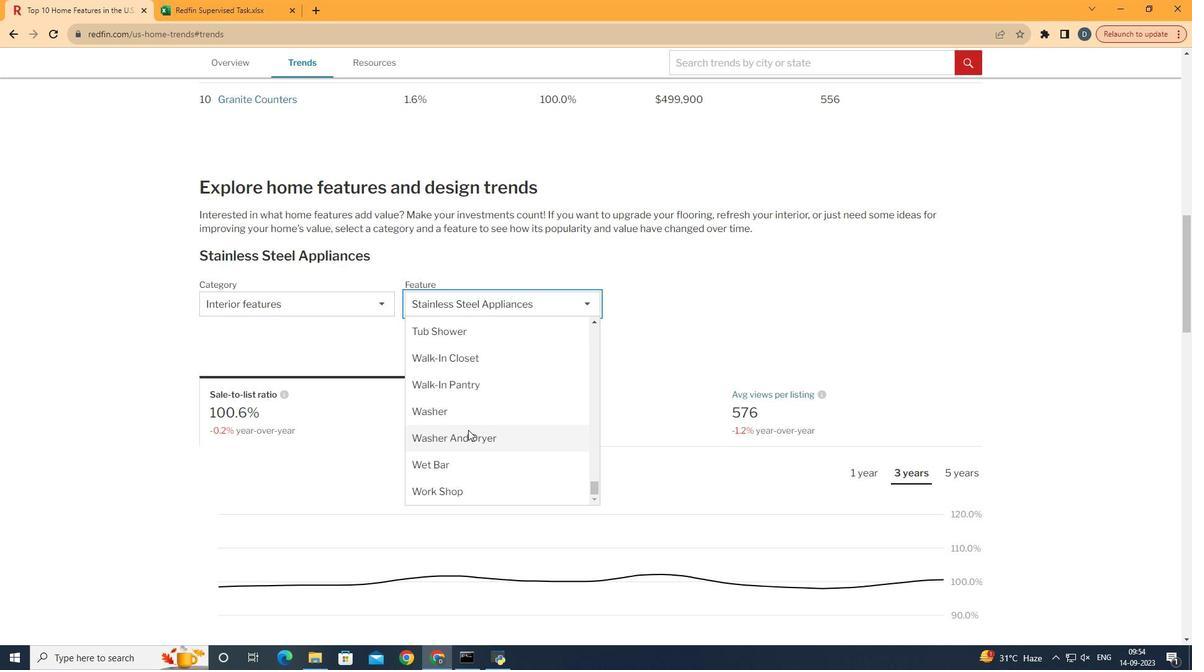 
Action: Mouse scrolled (466, 428) with delta (0, 0)
Screenshot: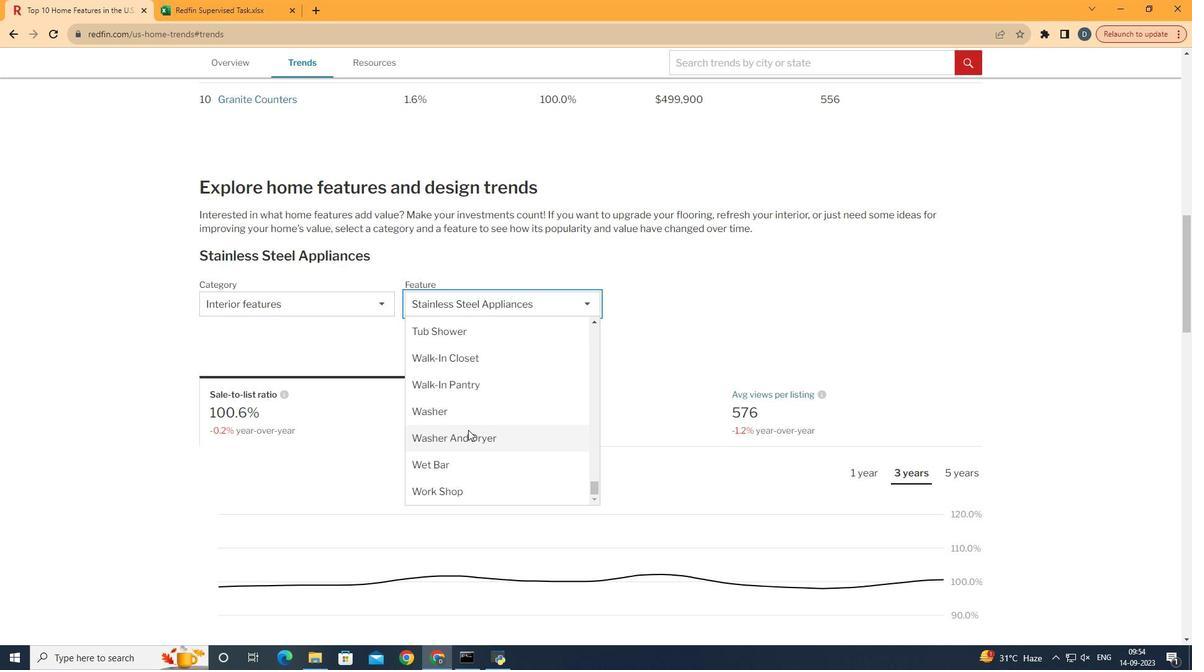 
Action: Mouse scrolled (466, 428) with delta (0, 0)
Screenshot: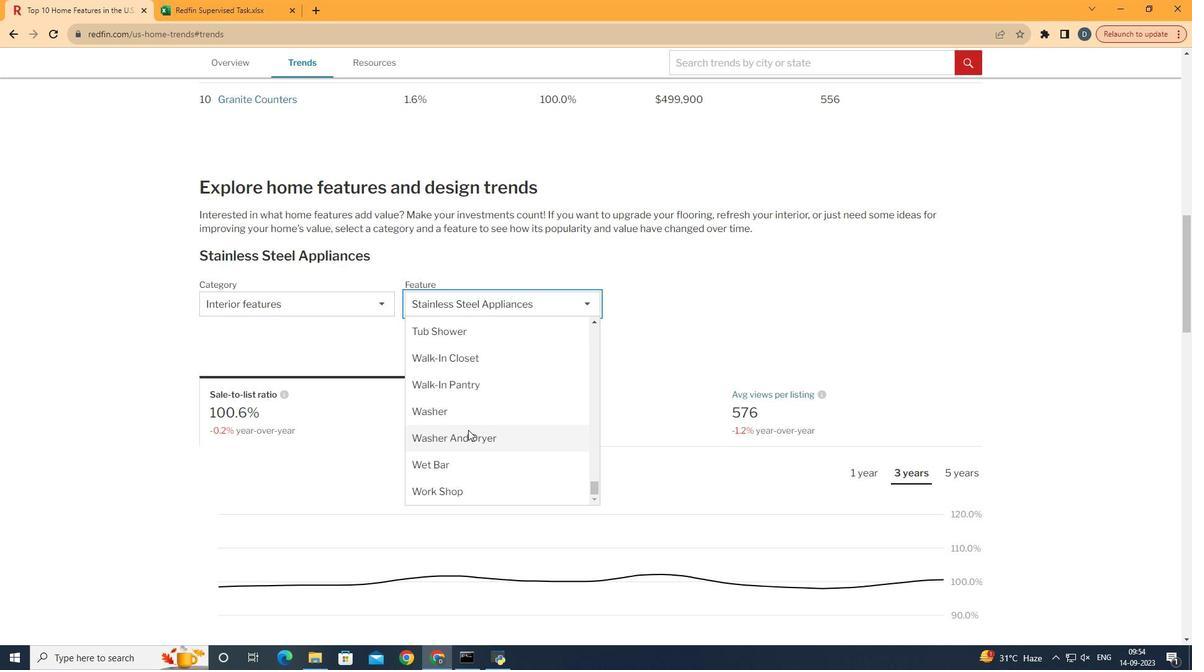 
Action: Mouse scrolled (466, 428) with delta (0, 0)
Screenshot: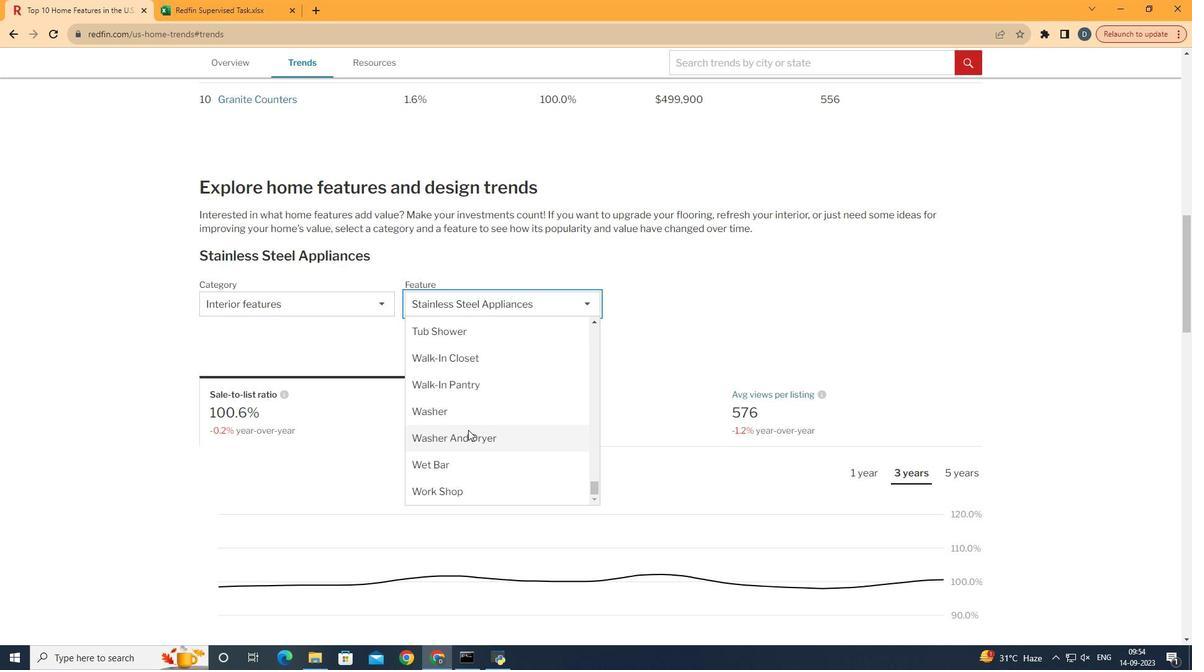 
Action: Mouse moved to (475, 493)
Screenshot: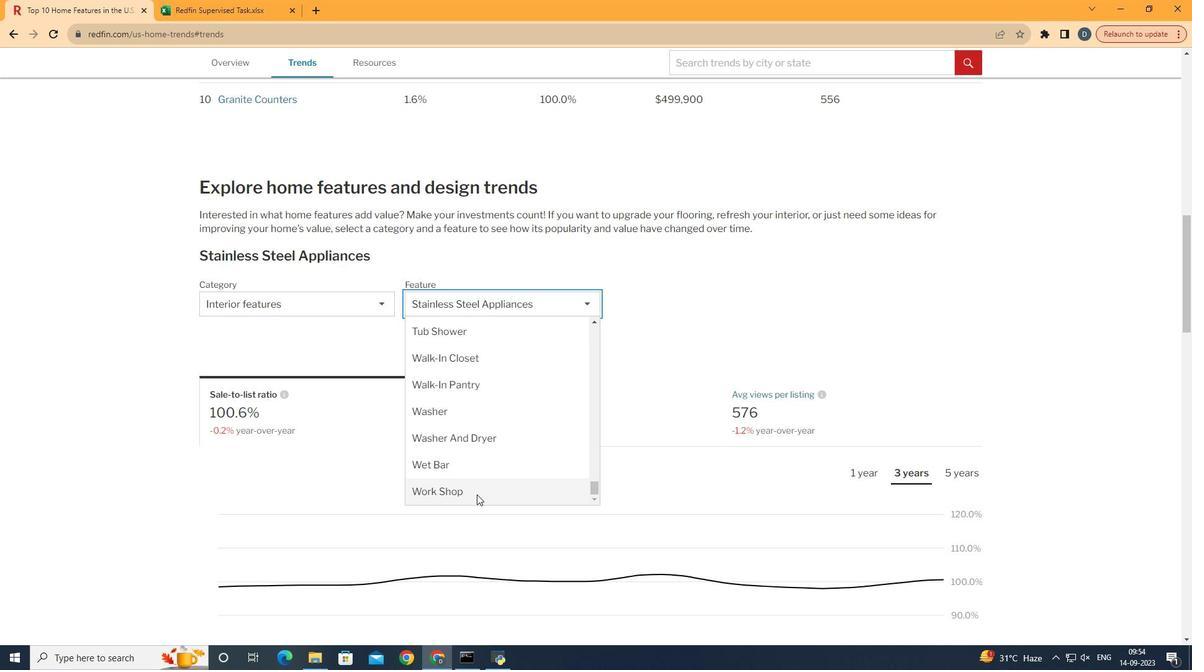 
Action: Mouse pressed left at (475, 493)
Screenshot: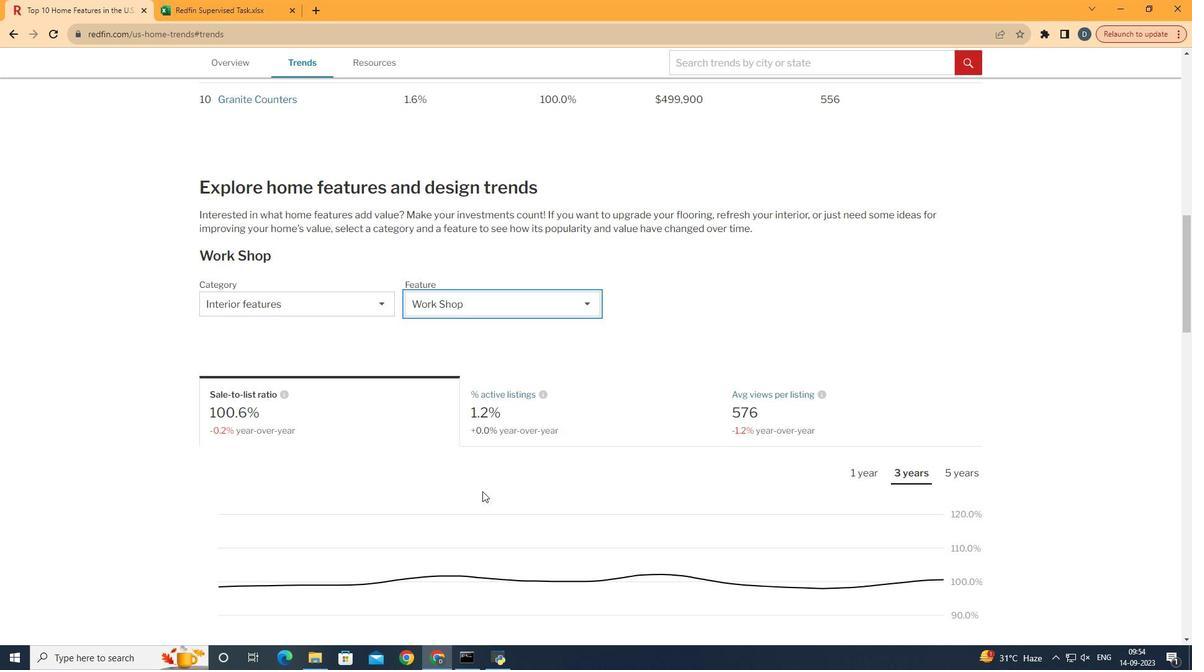 
Action: Mouse moved to (372, 421)
Screenshot: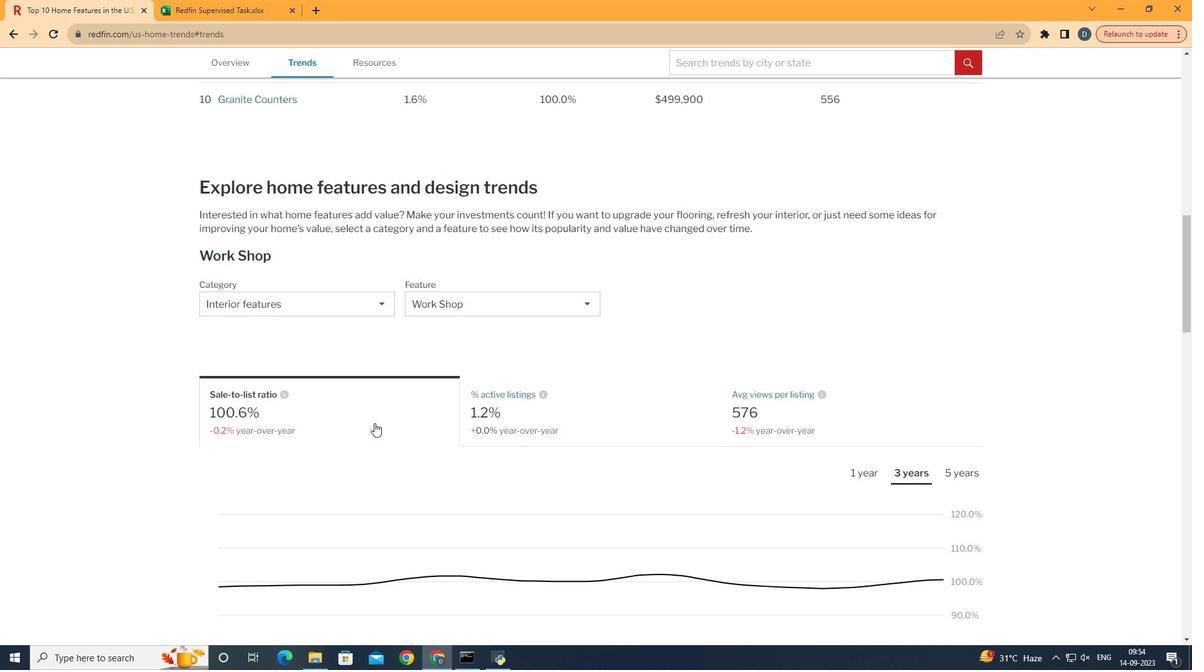 
Action: Mouse pressed left at (372, 421)
Screenshot: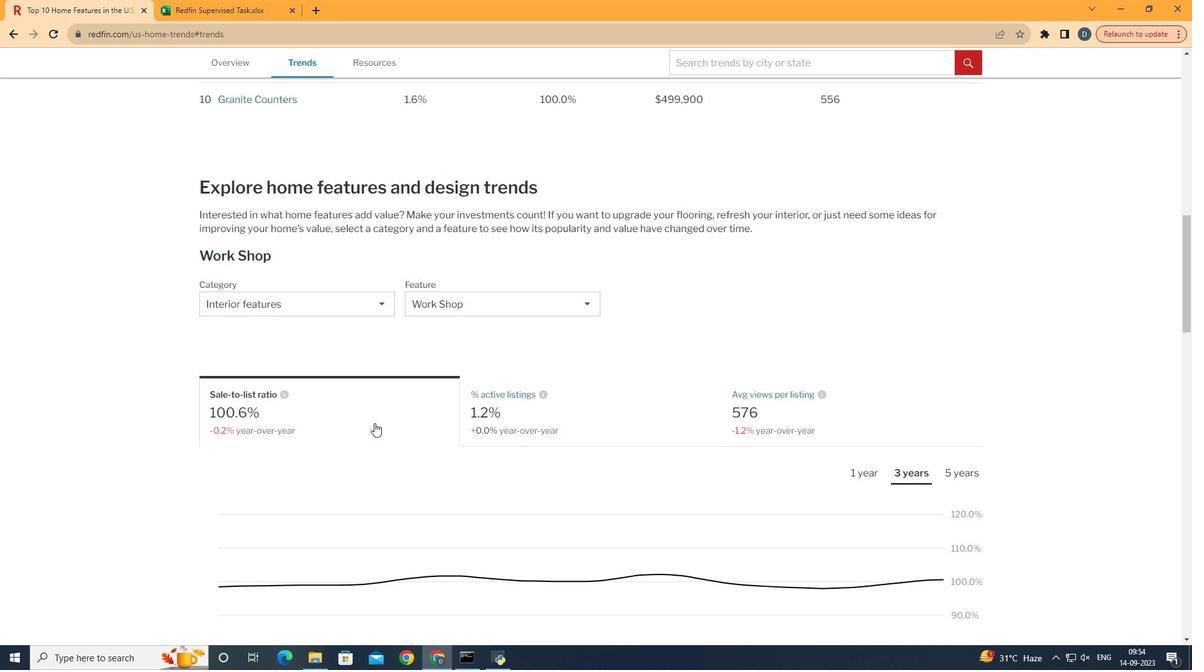 
Action: Mouse moved to (529, 378)
Screenshot: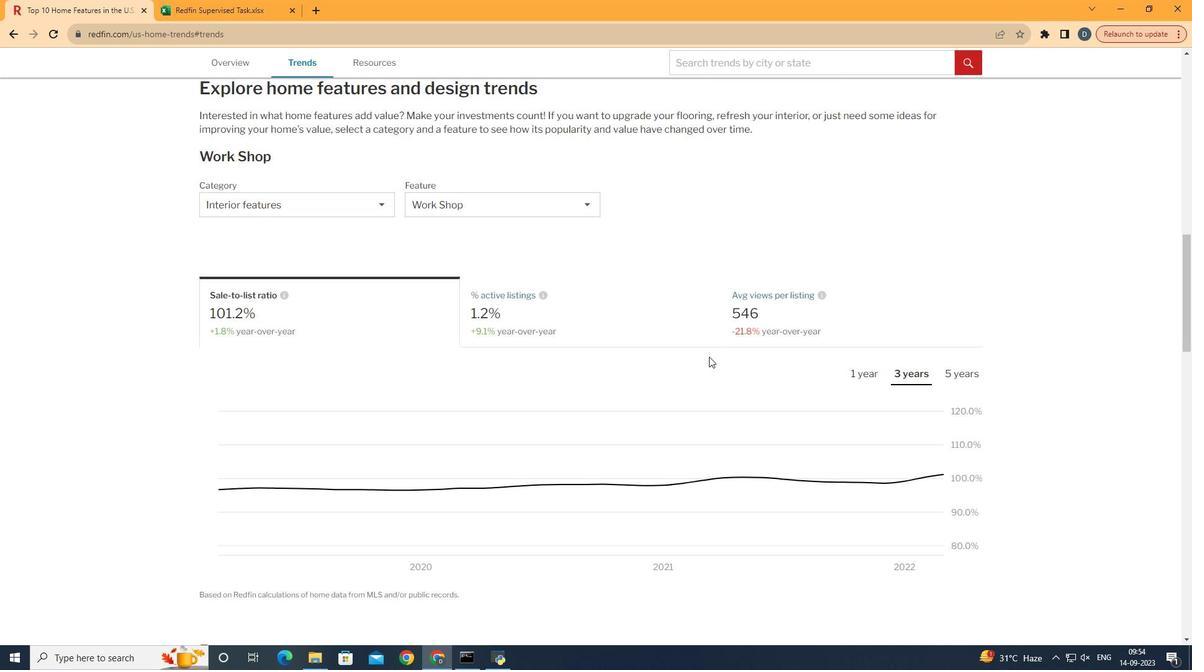 
Action: Mouse scrolled (529, 377) with delta (0, 0)
Screenshot: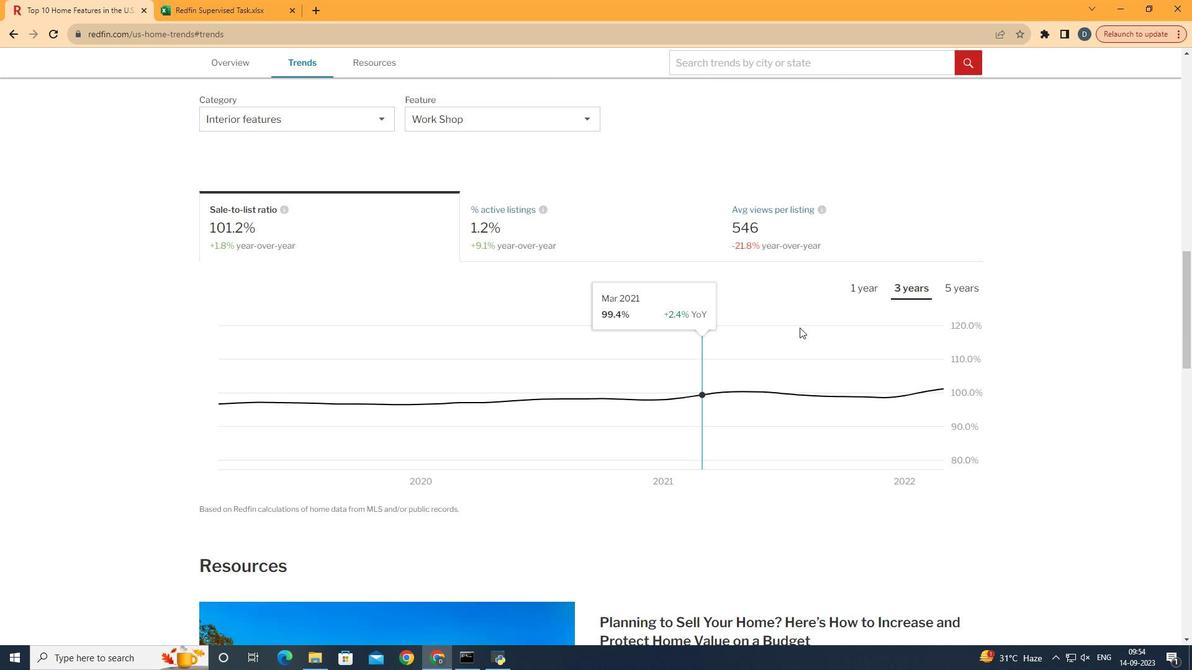 
Action: Mouse scrolled (529, 377) with delta (0, 0)
Screenshot: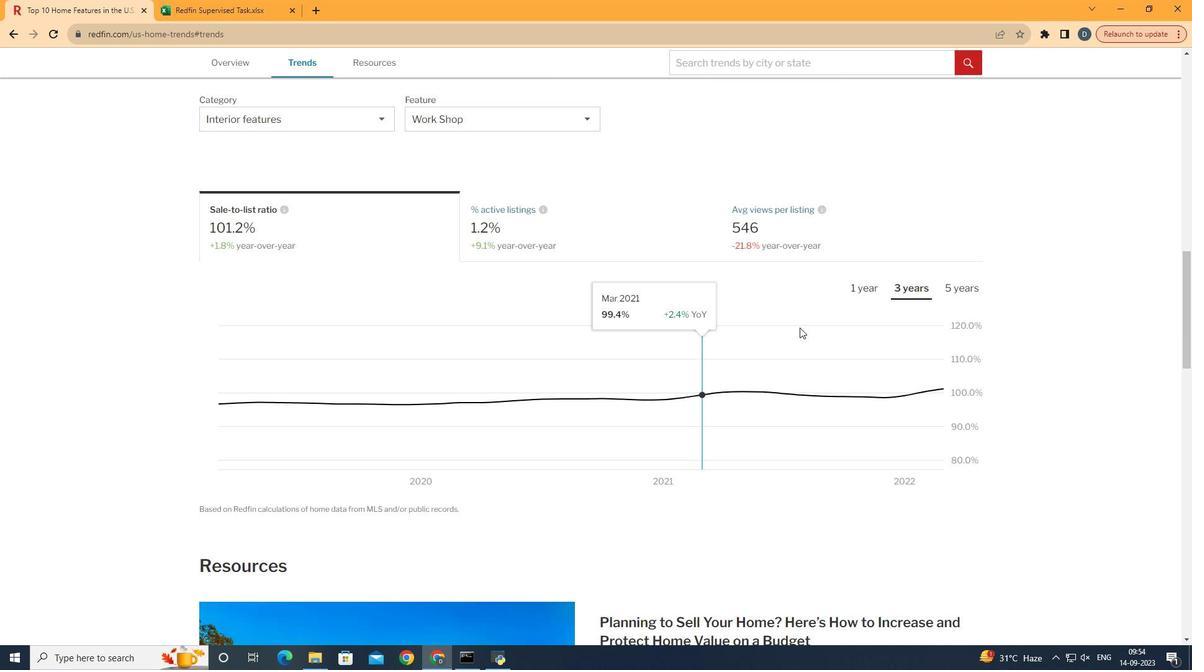 
Action: Mouse moved to (539, 378)
Screenshot: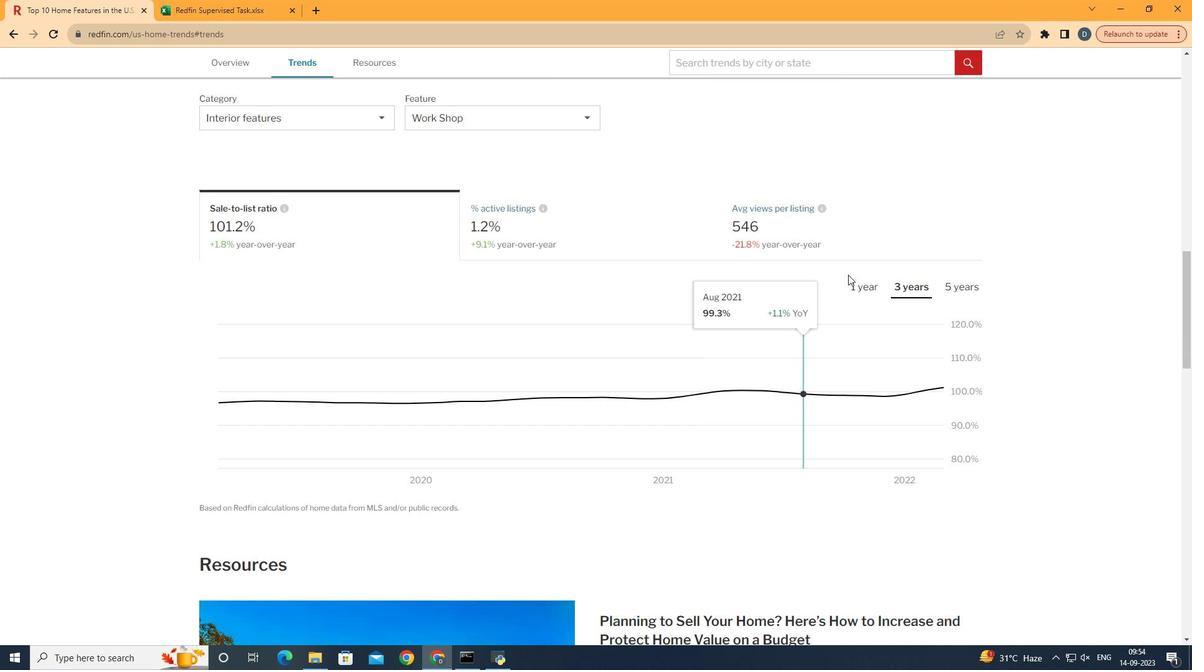 
Action: Mouse scrolled (539, 377) with delta (0, 0)
Screenshot: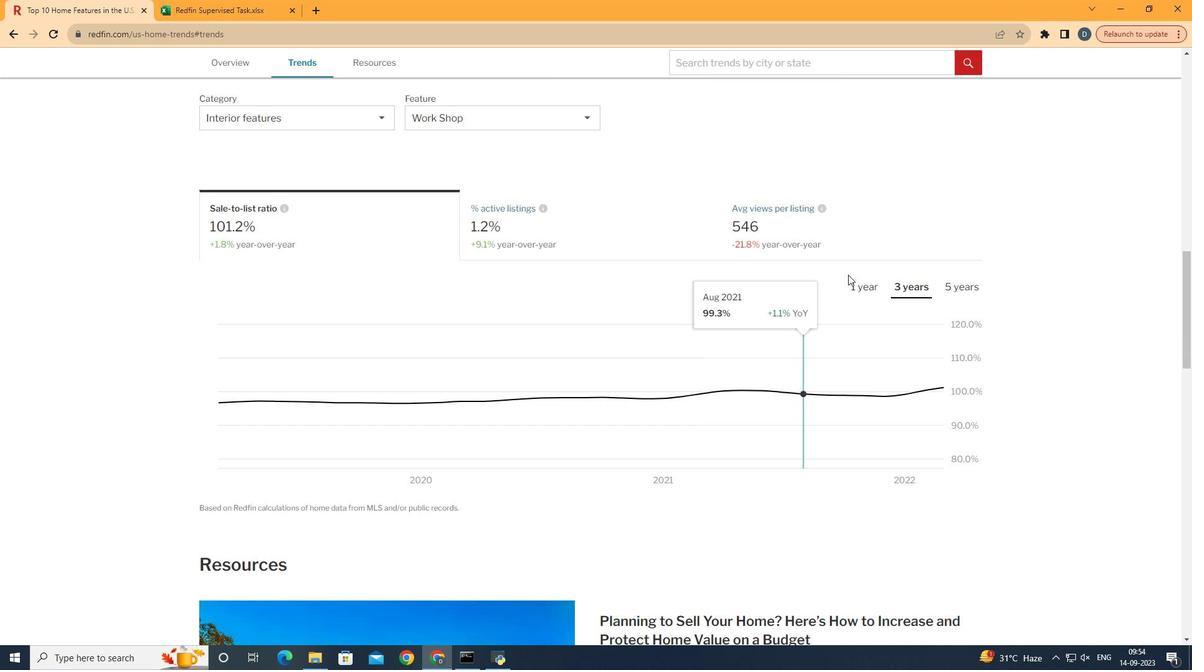 
Action: Mouse moved to (913, 282)
Screenshot: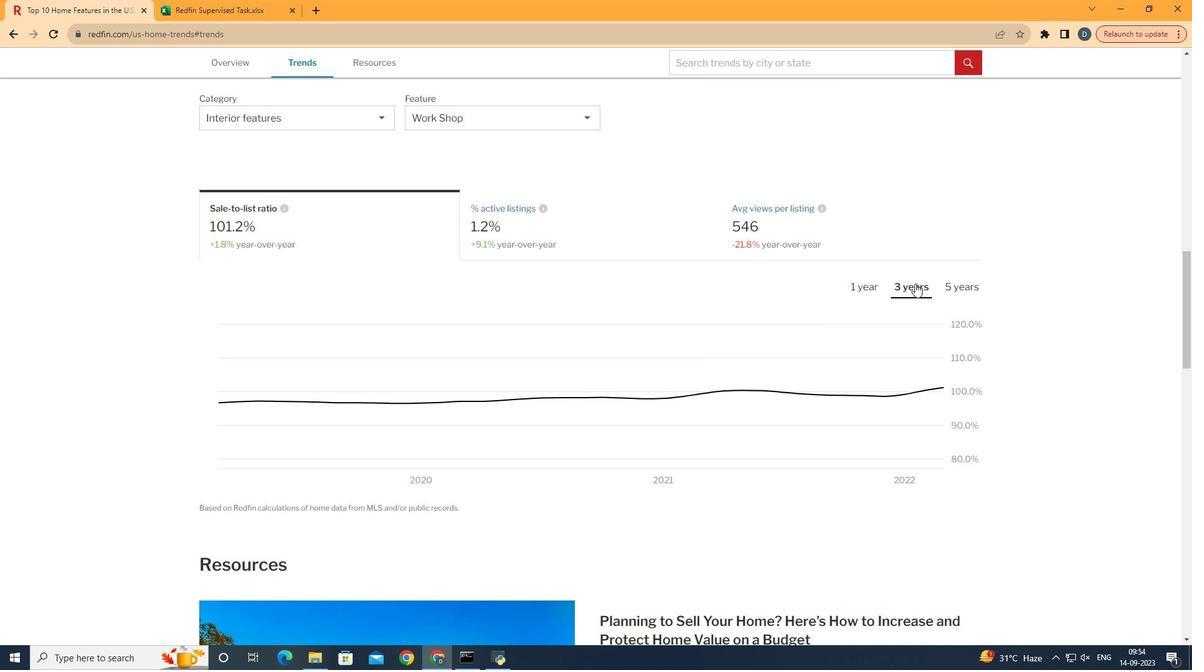 
Action: Mouse pressed left at (913, 282)
Screenshot: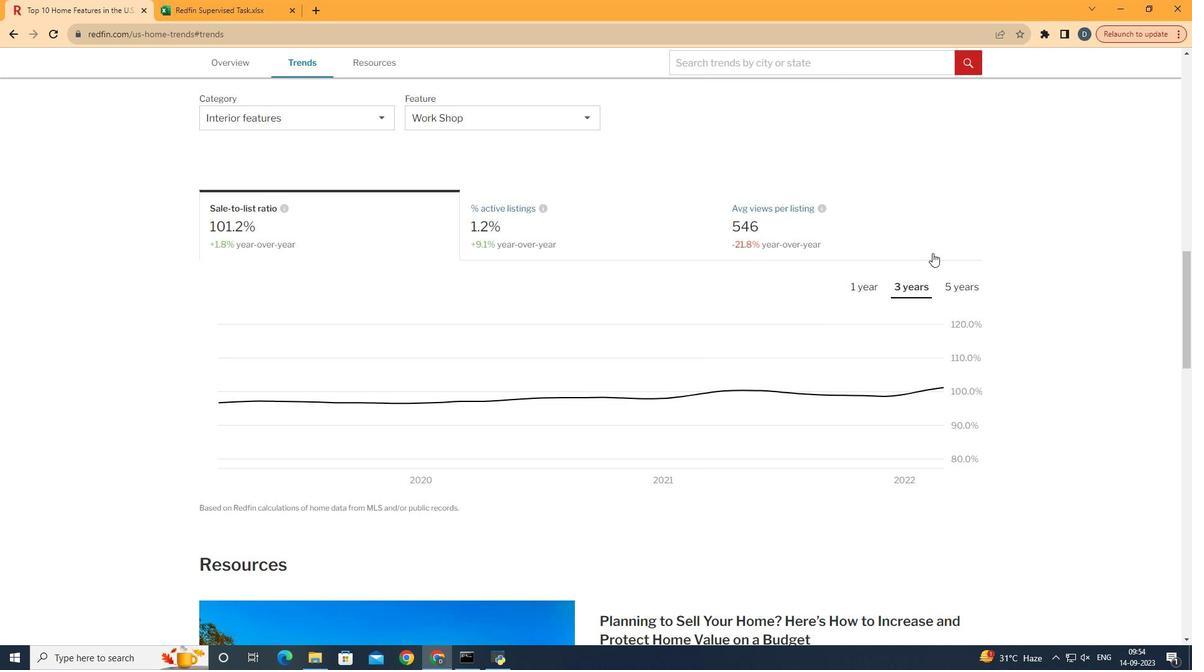
Action: Mouse moved to (939, 235)
Screenshot: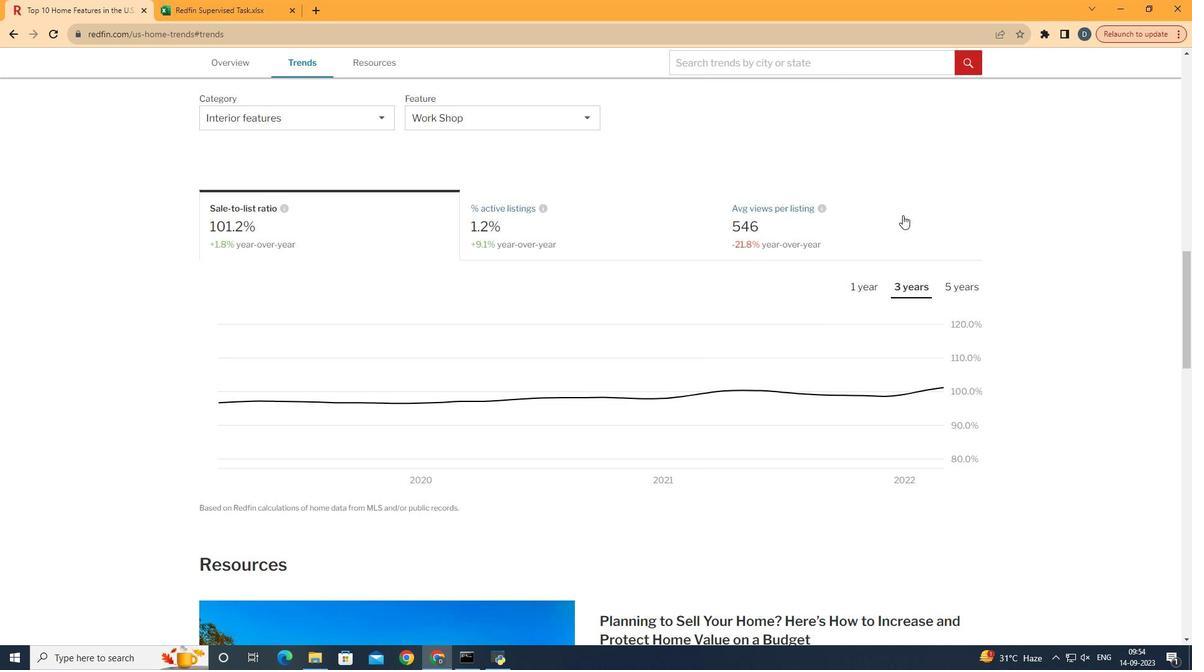 
